 Task: Look for space in Budapest XIX. kerület, Hungary from 7th July, 2023 to 15th July, 2023 for 6 adults in price range Rs.15000 to Rs.20000. Place can be entire place with 3 bedrooms having 3 beds and 3 bathrooms. Property type can be house, flat, guest house. Booking option can be shelf check-in. Required host language is English.
Action: Mouse moved to (384, 73)
Screenshot: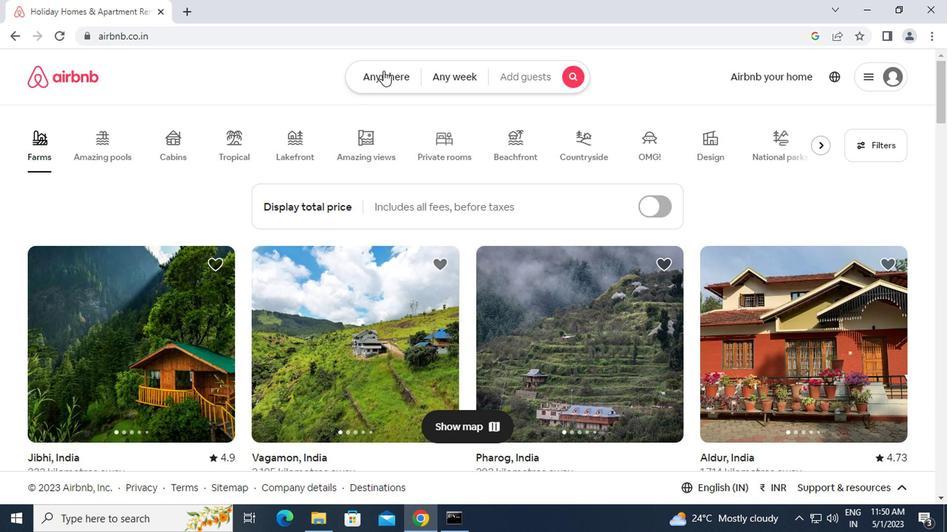 
Action: Mouse pressed left at (384, 73)
Screenshot: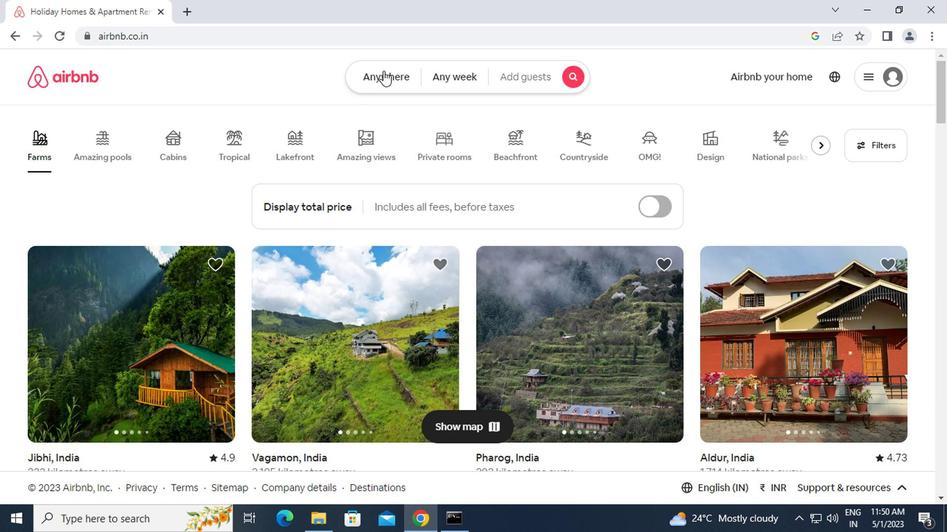 
Action: Mouse moved to (340, 124)
Screenshot: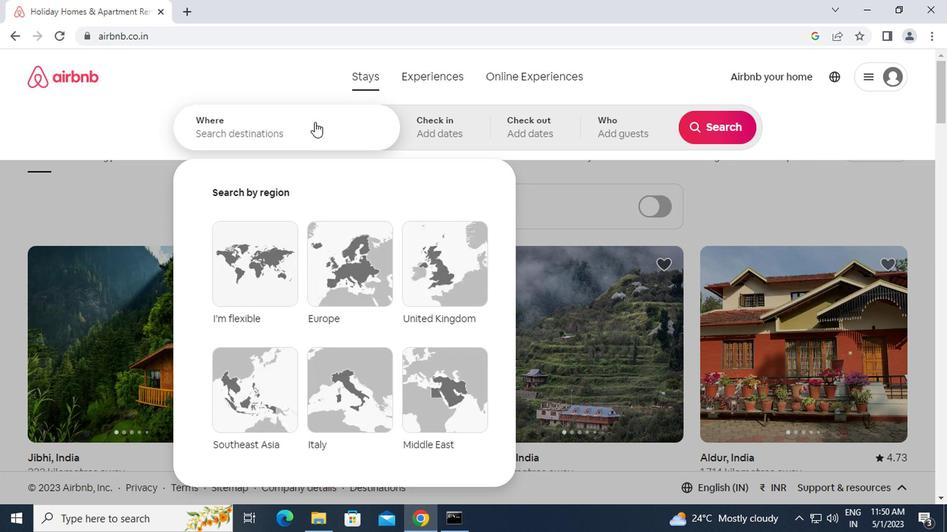 
Action: Mouse pressed left at (340, 124)
Screenshot: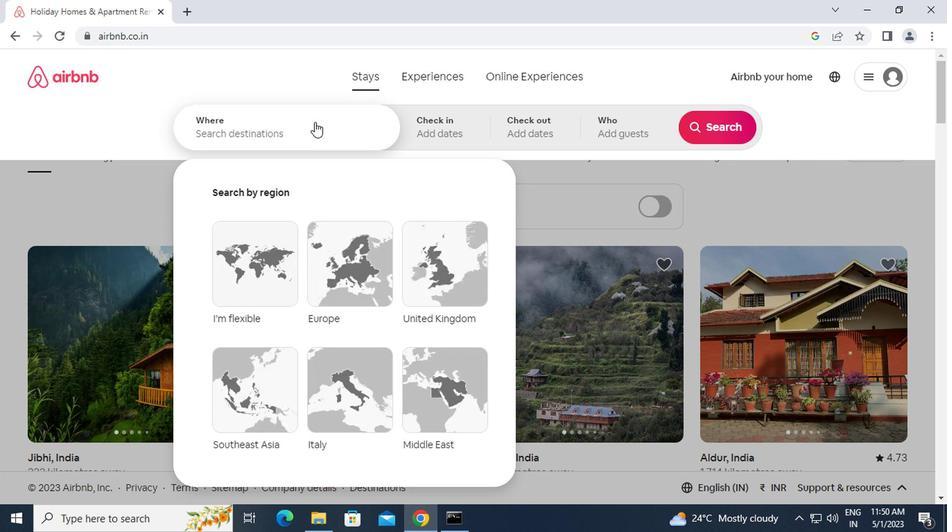 
Action: Key pressed <Key.caps_lock>b<Key.caps_lock>udapest<Key.space><Key.caps_lock>xix.<Key.space><Key.caps_lock>kerulet,<Key.space><Key.caps_lock>h<Key.caps_lock>ungary<Key.enter>
Screenshot: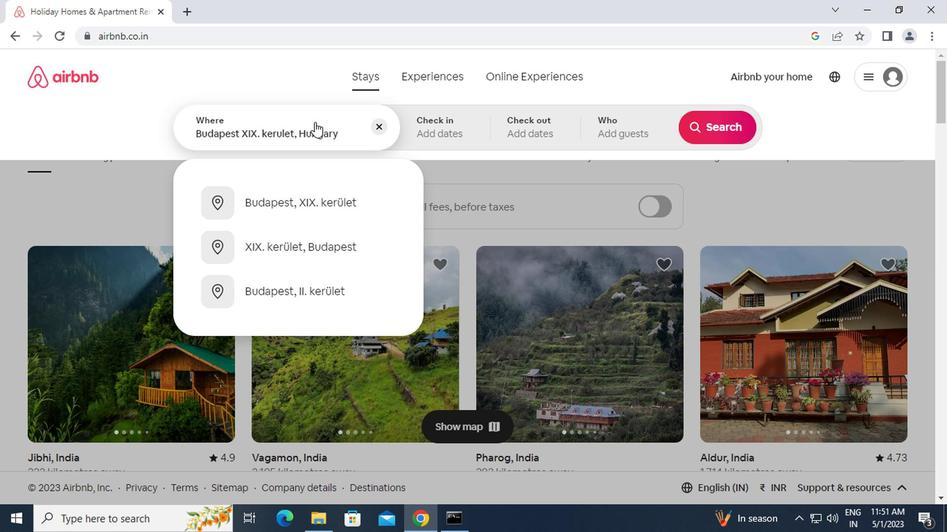 
Action: Mouse moved to (592, 243)
Screenshot: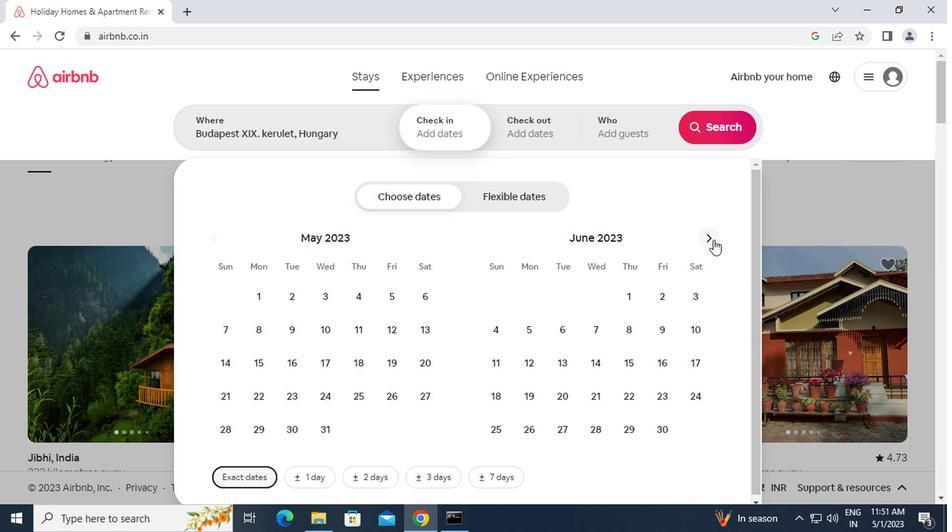 
Action: Mouse pressed left at (592, 243)
Screenshot: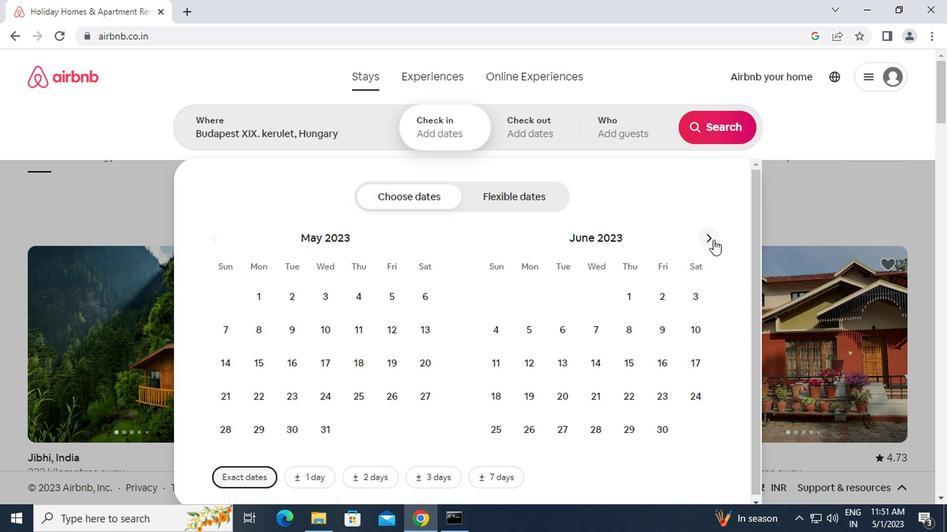 
Action: Mouse moved to (561, 327)
Screenshot: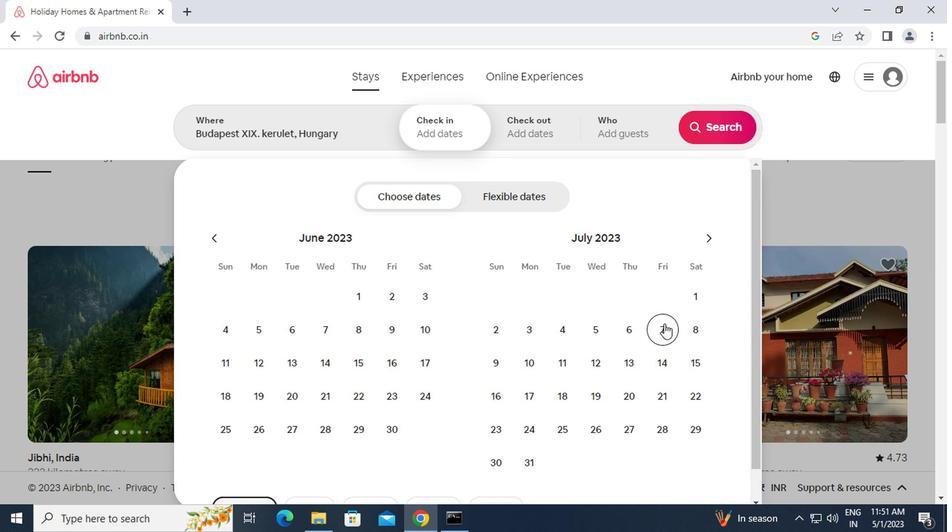 
Action: Mouse pressed left at (561, 327)
Screenshot: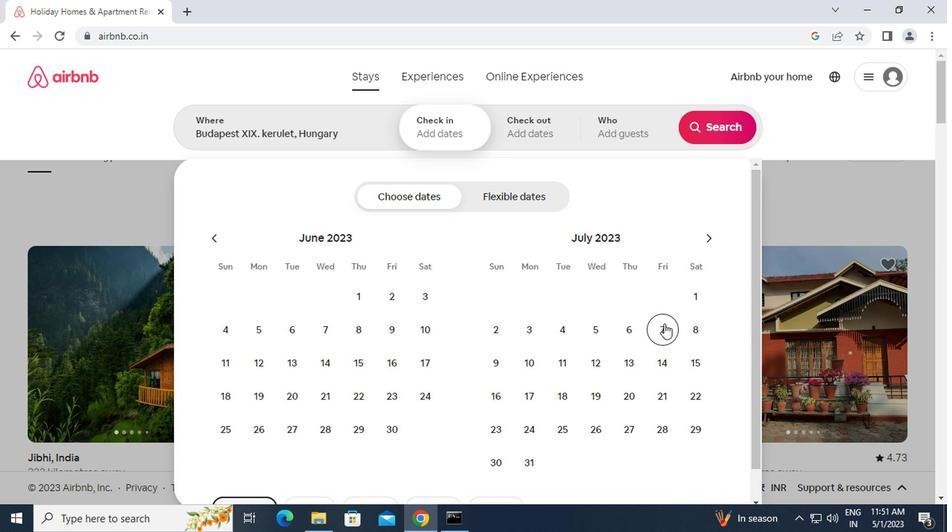 
Action: Mouse moved to (592, 364)
Screenshot: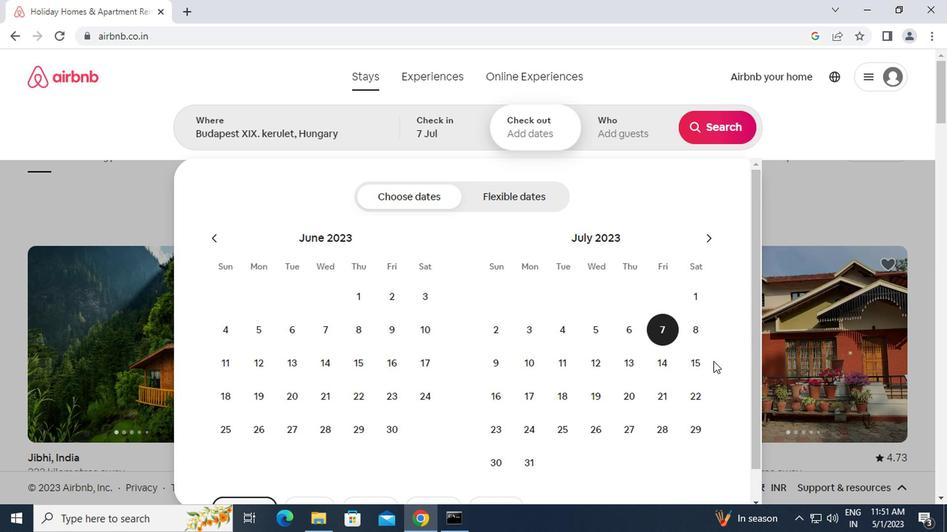 
Action: Mouse pressed left at (592, 364)
Screenshot: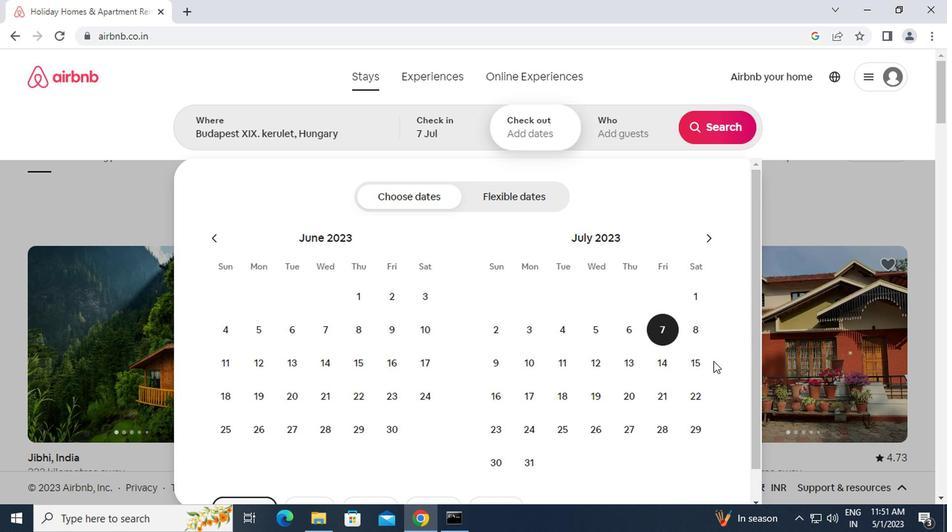 
Action: Mouse moved to (587, 366)
Screenshot: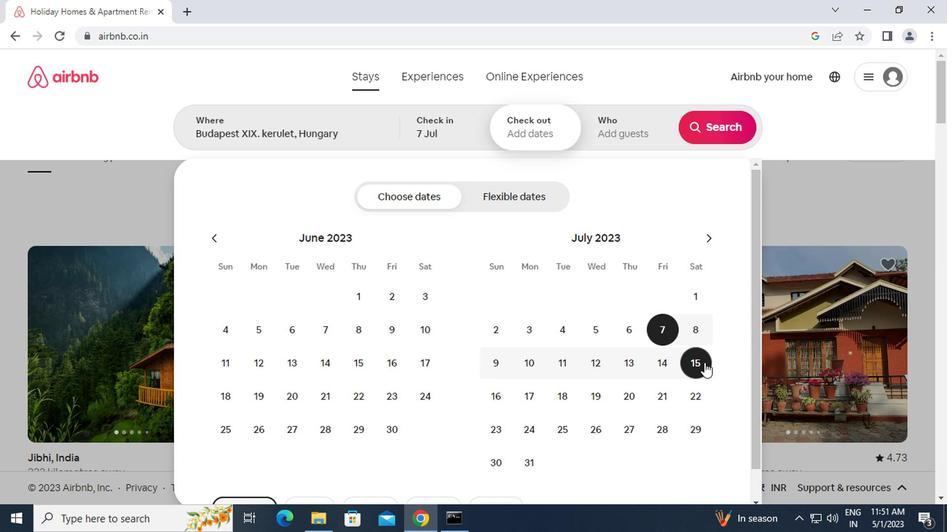 
Action: Mouse pressed left at (587, 366)
Screenshot: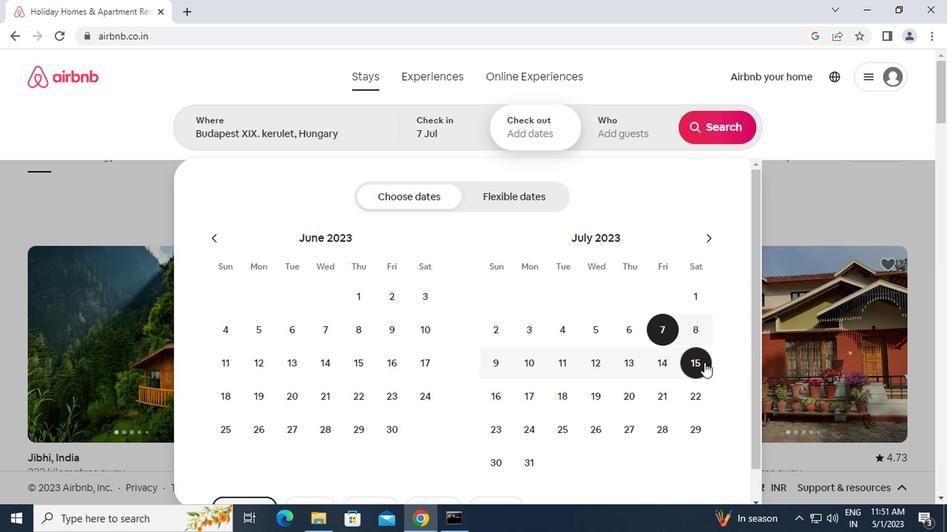 
Action: Mouse moved to (544, 129)
Screenshot: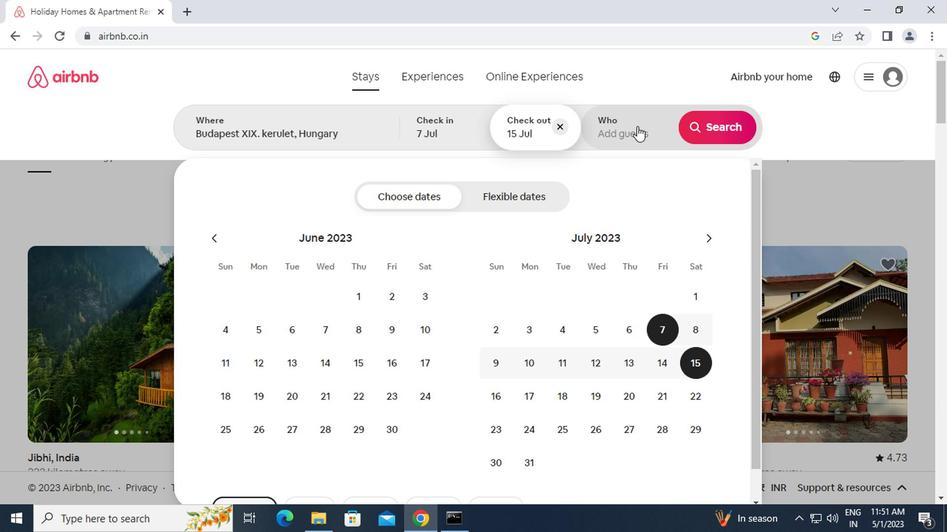 
Action: Mouse pressed left at (544, 129)
Screenshot: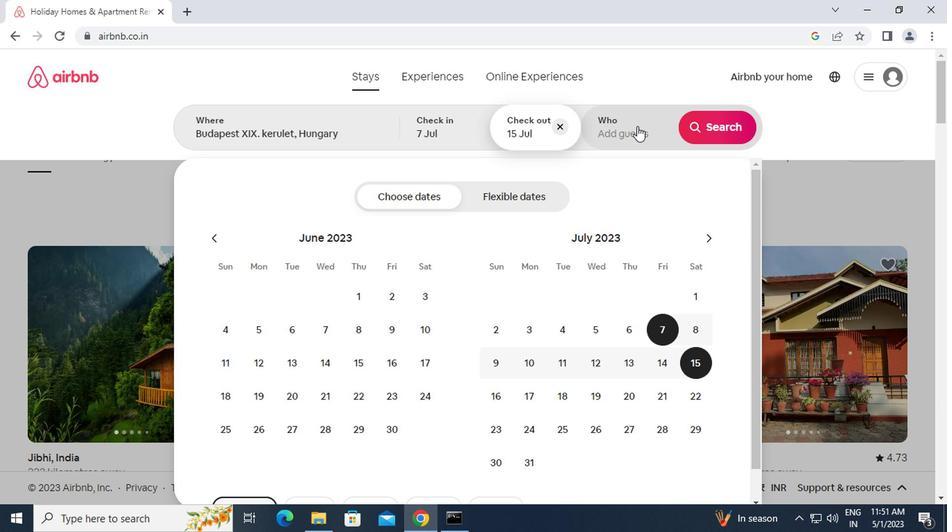 
Action: Mouse moved to (600, 203)
Screenshot: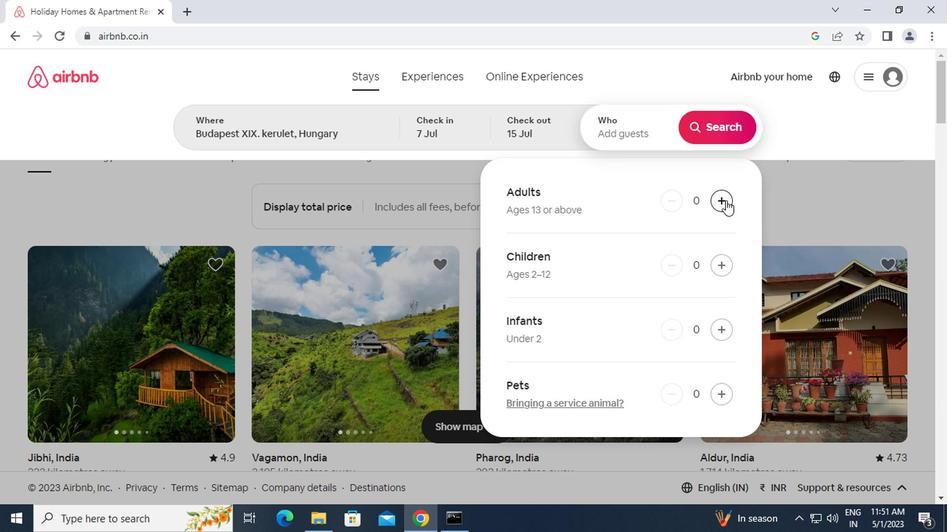 
Action: Mouse pressed left at (600, 203)
Screenshot: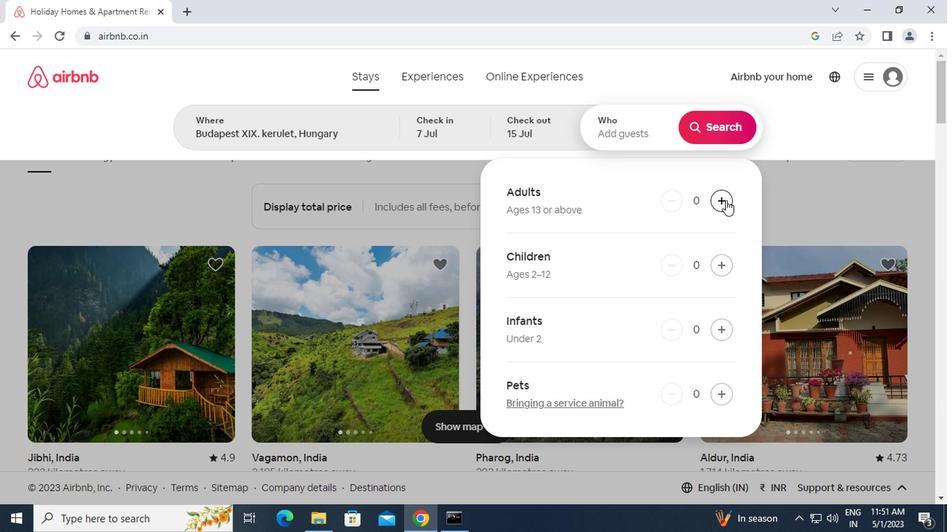 
Action: Mouse pressed left at (600, 203)
Screenshot: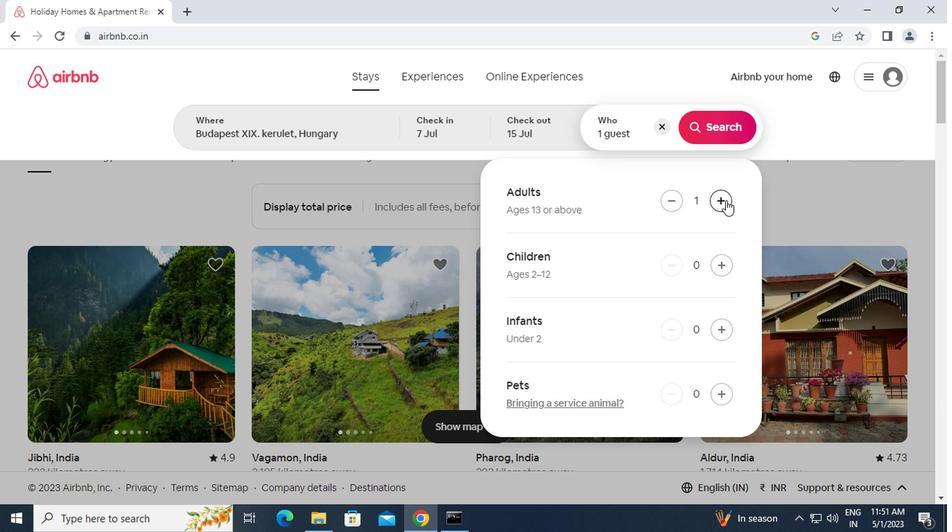 
Action: Mouse pressed left at (600, 203)
Screenshot: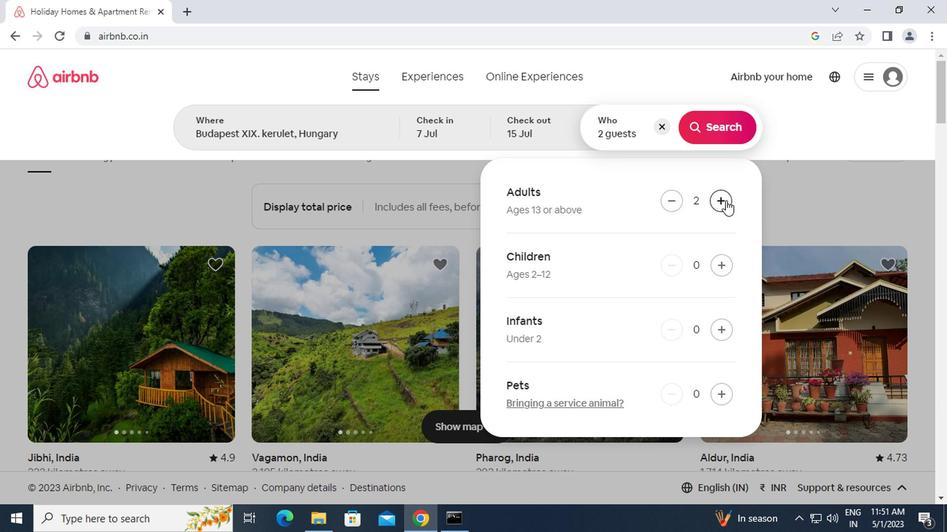 
Action: Mouse pressed left at (600, 203)
Screenshot: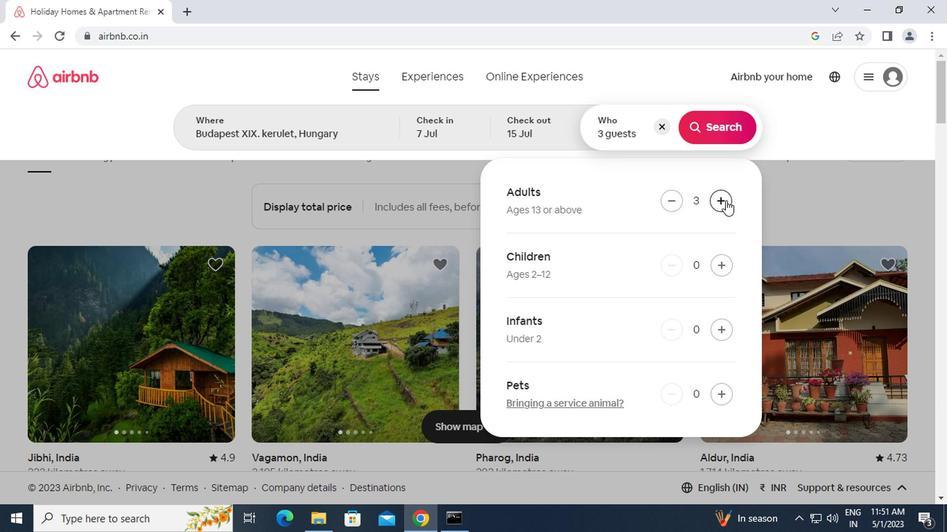 
Action: Mouse pressed left at (600, 203)
Screenshot: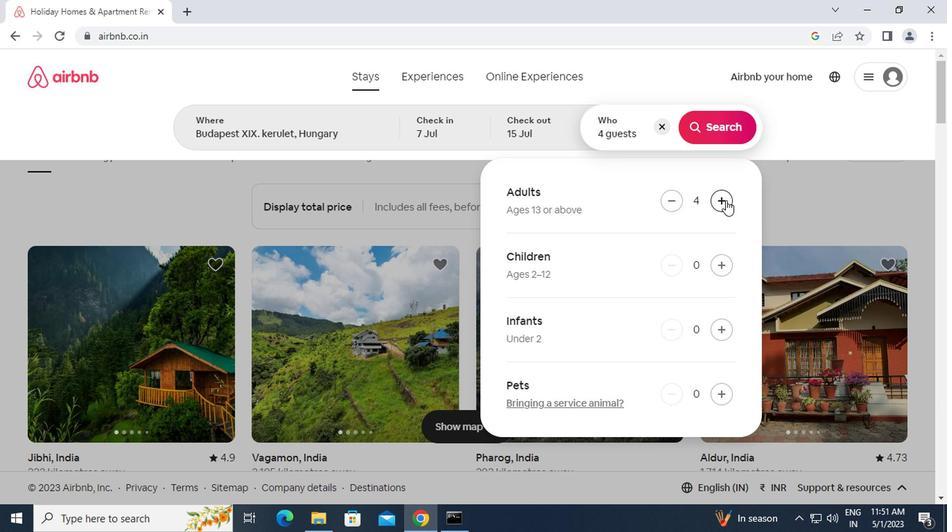 
Action: Mouse pressed left at (600, 203)
Screenshot: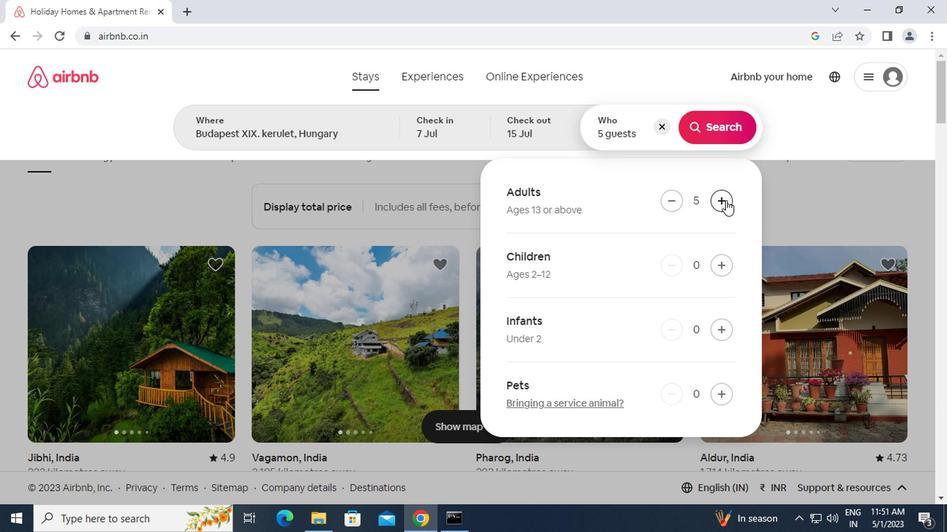 
Action: Mouse moved to (606, 133)
Screenshot: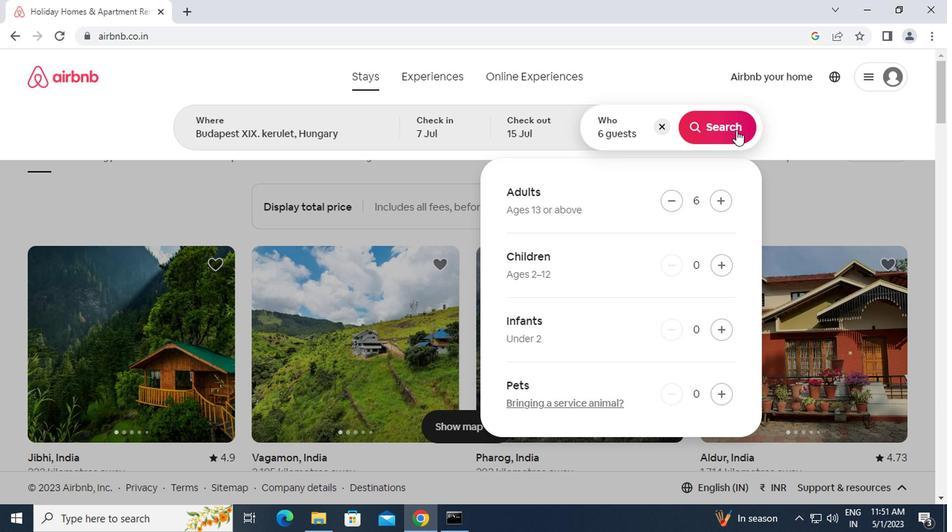 
Action: Mouse pressed left at (606, 133)
Screenshot: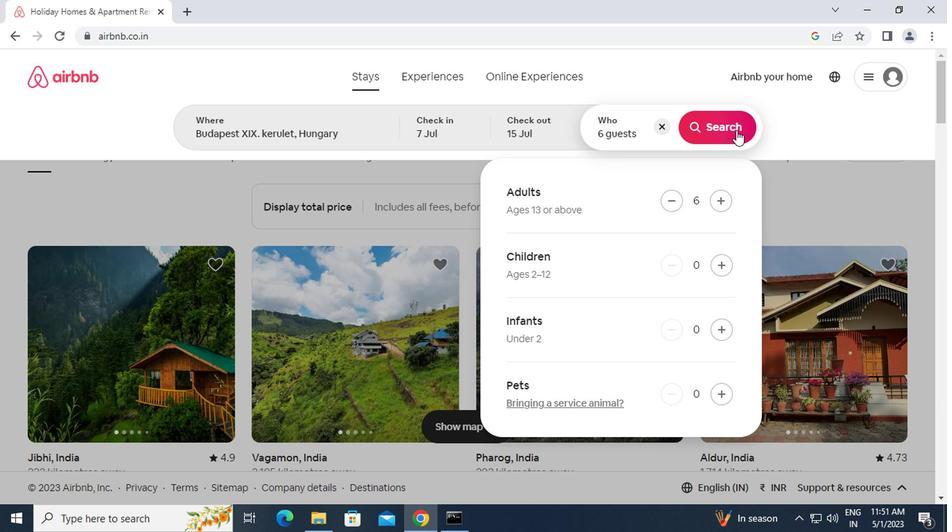 
Action: Mouse moved to (699, 133)
Screenshot: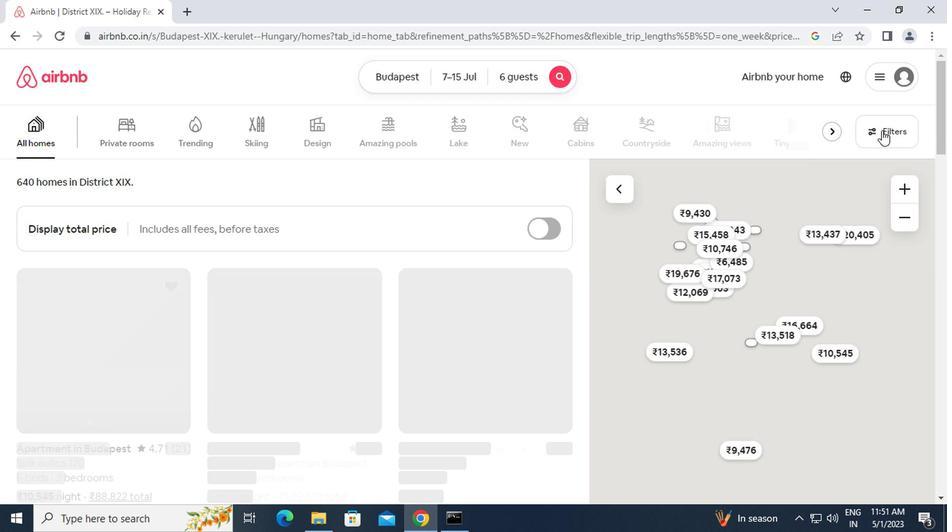 
Action: Mouse pressed left at (699, 133)
Screenshot: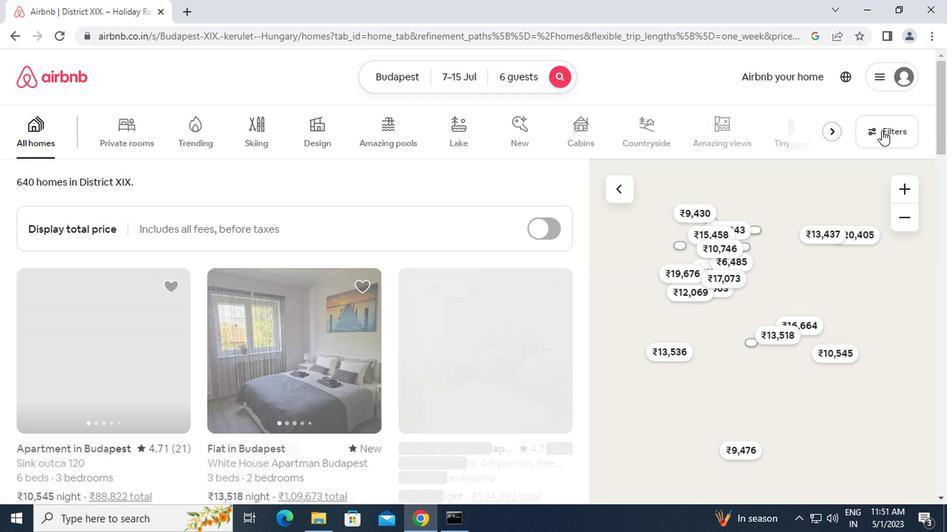 
Action: Mouse moved to (327, 310)
Screenshot: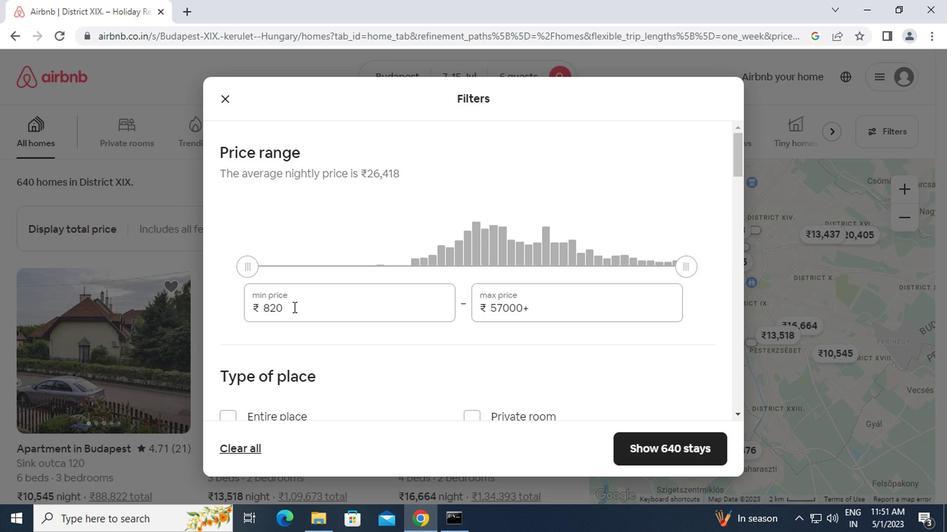 
Action: Mouse pressed left at (327, 310)
Screenshot: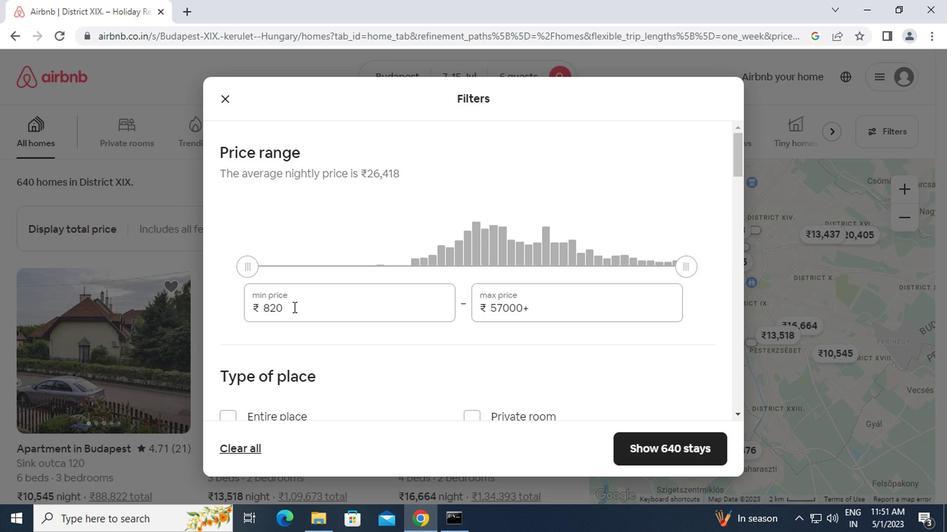 
Action: Mouse moved to (283, 320)
Screenshot: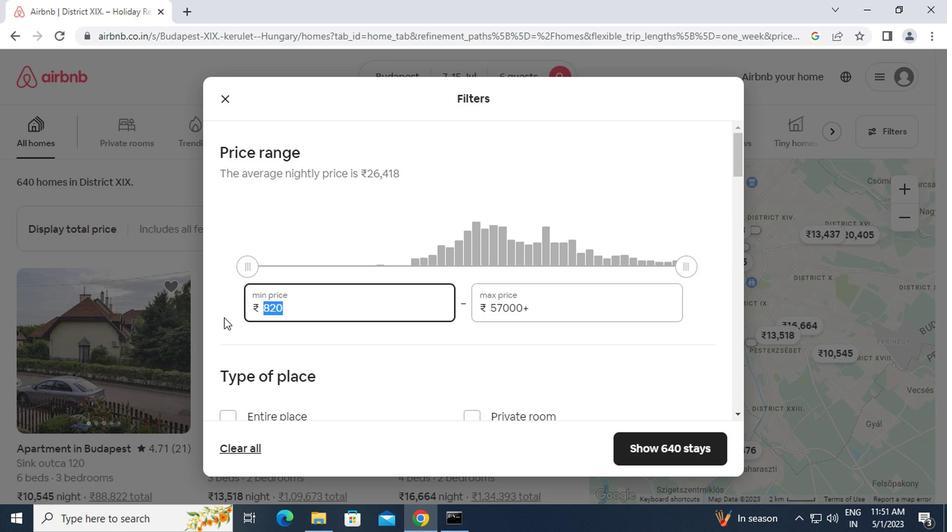 
Action: Key pressed 15000<Key.tab><Key.backspace><Key.backspace><Key.backspace><Key.backspace><Key.backspace><Key.backspace><Key.backspace><Key.backspace><Key.backspace><Key.backspace><Key.backspace><Key.backspace><Key.backspace><Key.backspace><Key.backspace><Key.backspace><Key.backspace><Key.backspace><Key.backspace><Key.backspace><Key.backspace><Key.backspace><Key.backspace><Key.backspace><Key.backspace><Key.backspace>20000
Screenshot: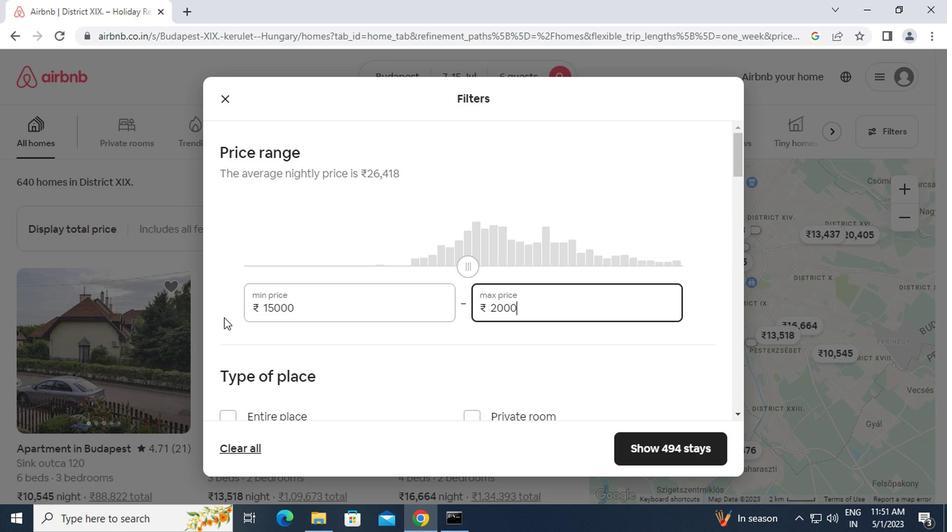
Action: Mouse moved to (286, 327)
Screenshot: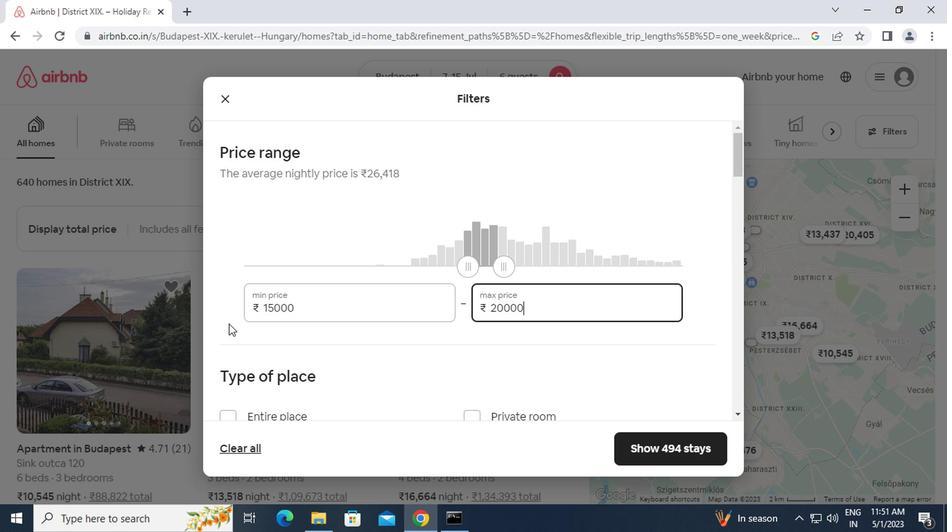 
Action: Mouse scrolled (286, 326) with delta (0, 0)
Screenshot: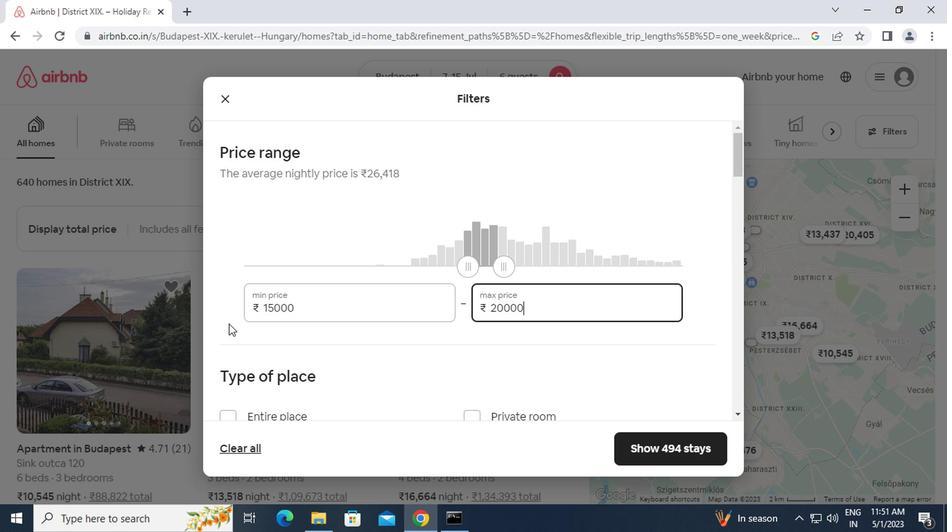 
Action: Mouse moved to (276, 337)
Screenshot: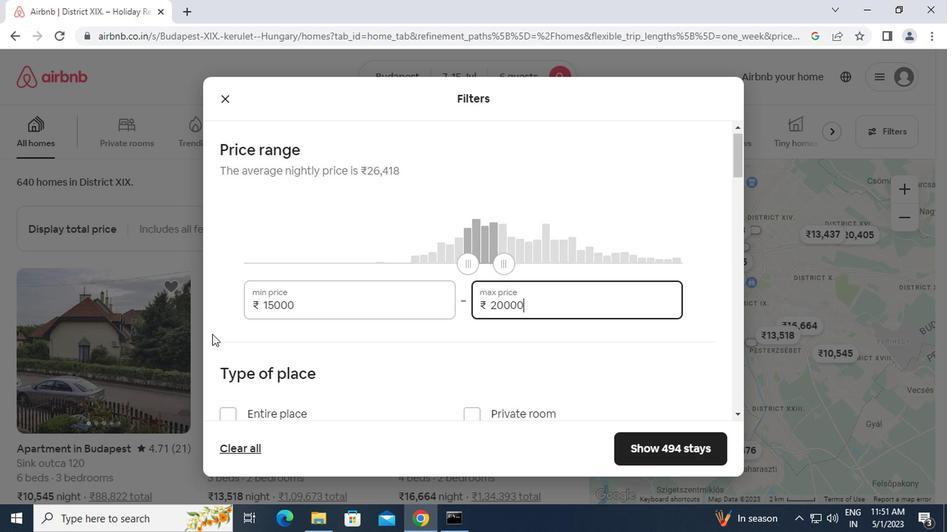
Action: Mouse scrolled (276, 336) with delta (0, 0)
Screenshot: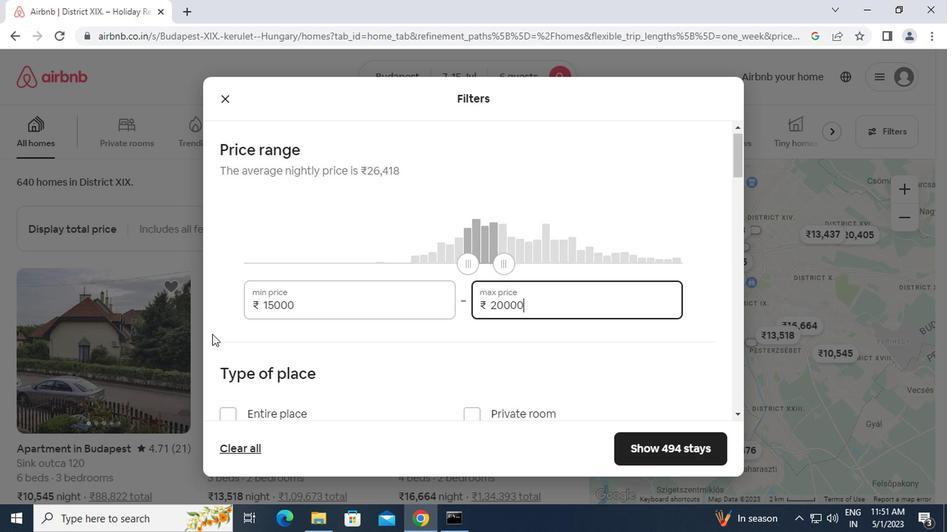 
Action: Mouse moved to (286, 281)
Screenshot: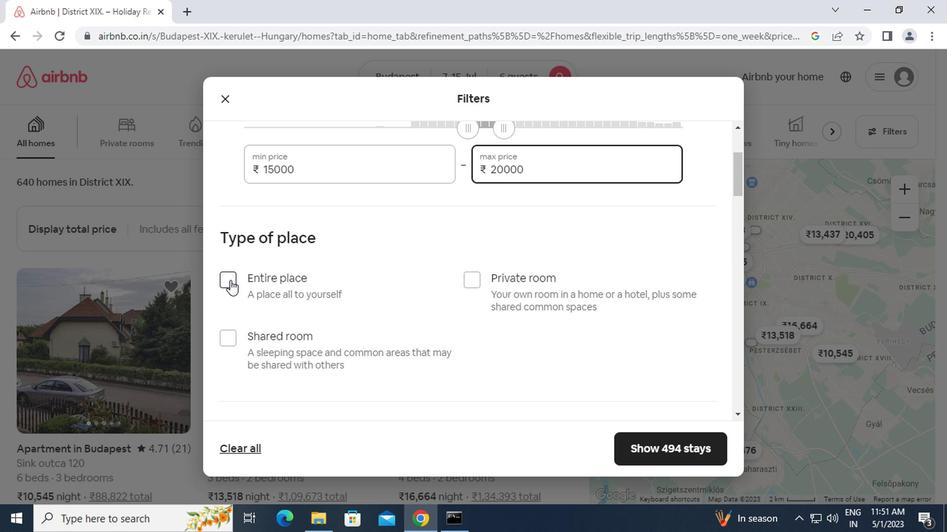 
Action: Mouse pressed left at (286, 281)
Screenshot: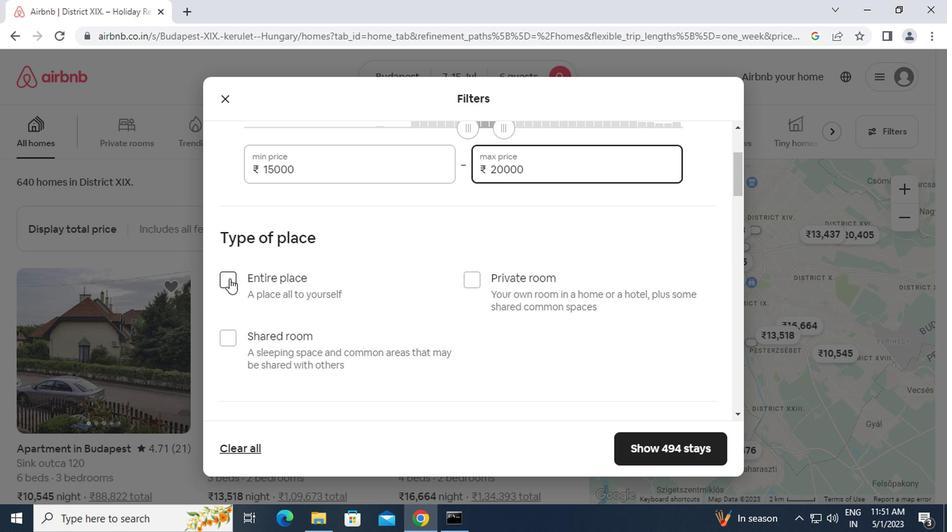 
Action: Mouse moved to (311, 287)
Screenshot: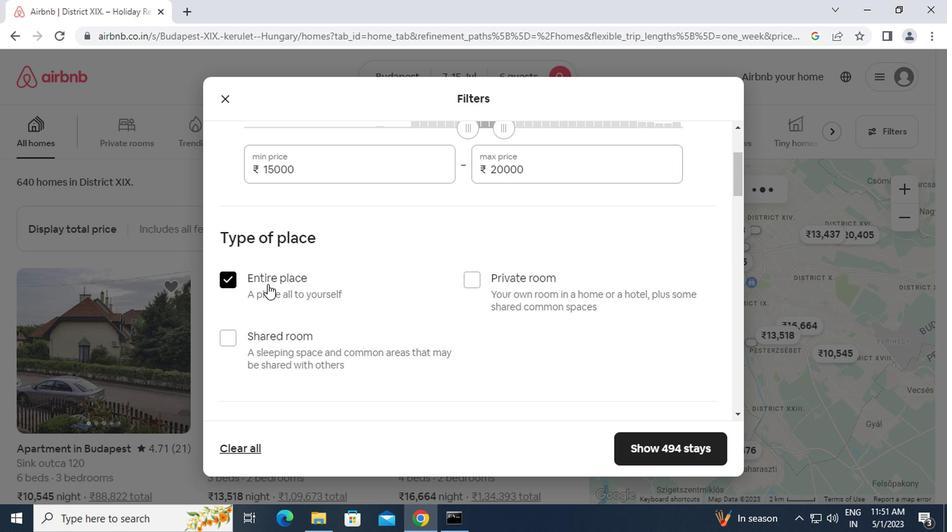 
Action: Mouse scrolled (311, 286) with delta (0, 0)
Screenshot: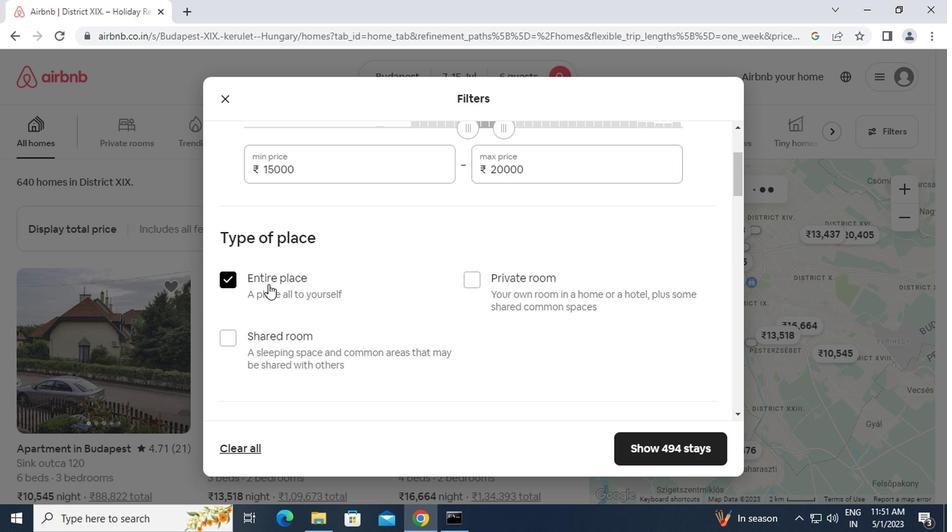 
Action: Mouse moved to (311, 288)
Screenshot: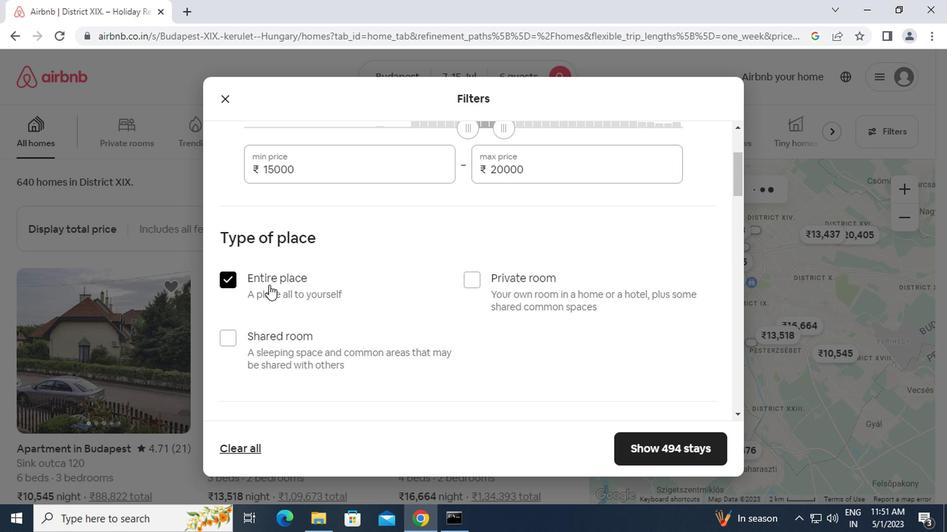 
Action: Mouse scrolled (311, 287) with delta (0, 0)
Screenshot: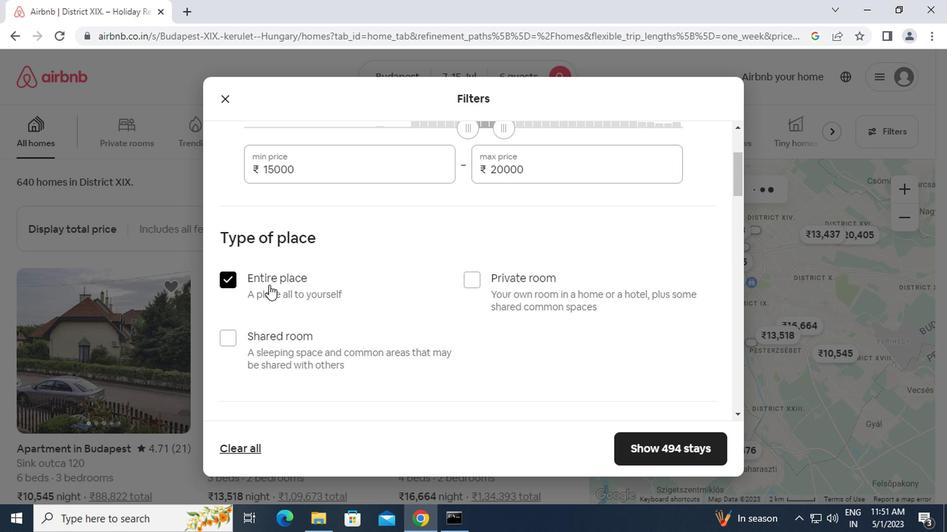 
Action: Mouse scrolled (311, 287) with delta (0, 0)
Screenshot: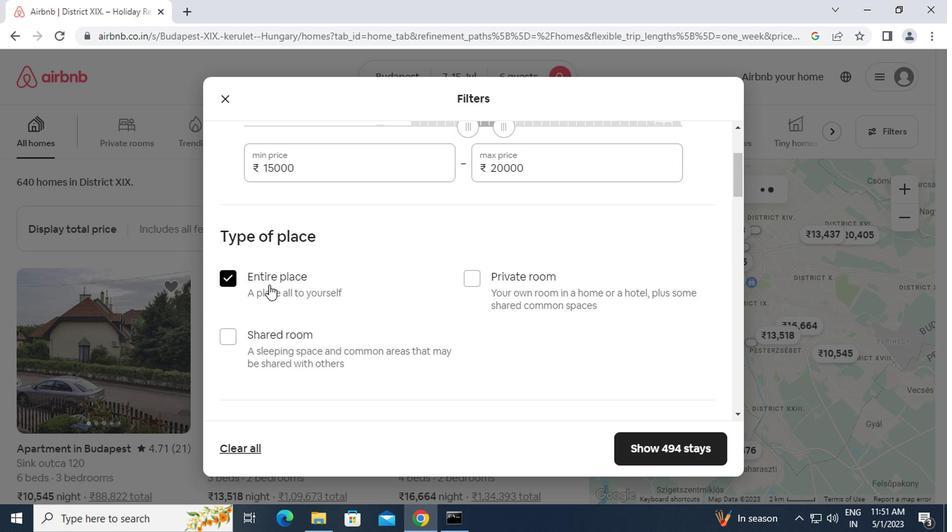
Action: Mouse scrolled (311, 287) with delta (0, 0)
Screenshot: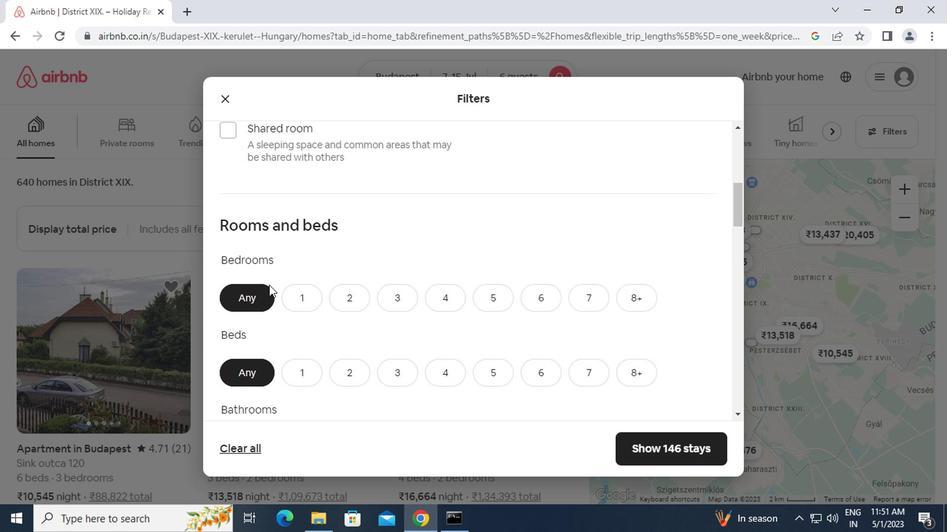 
Action: Mouse moved to (394, 229)
Screenshot: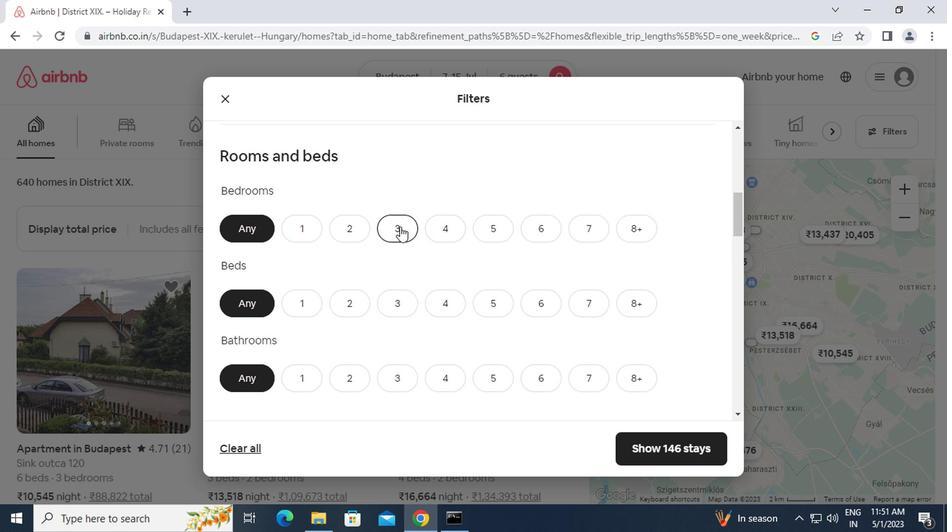 
Action: Mouse pressed left at (394, 229)
Screenshot: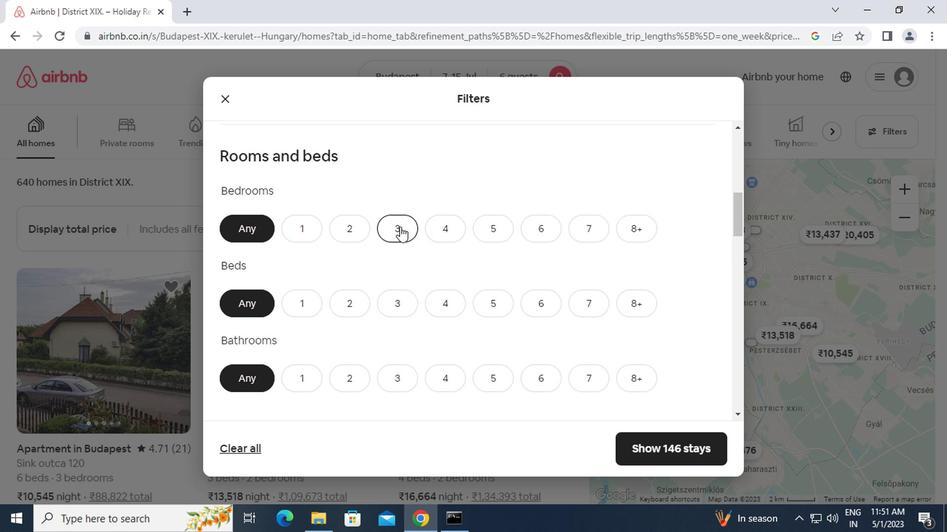 
Action: Mouse moved to (394, 302)
Screenshot: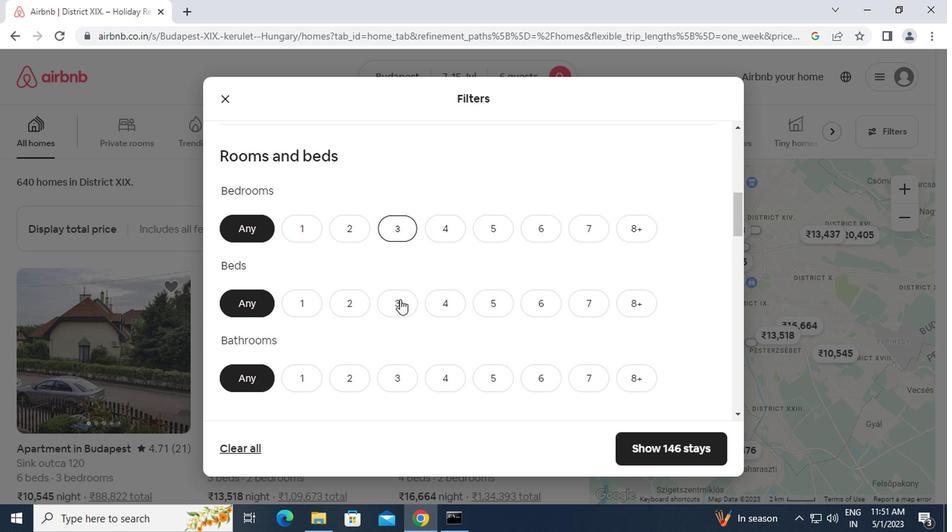 
Action: Mouse pressed left at (394, 302)
Screenshot: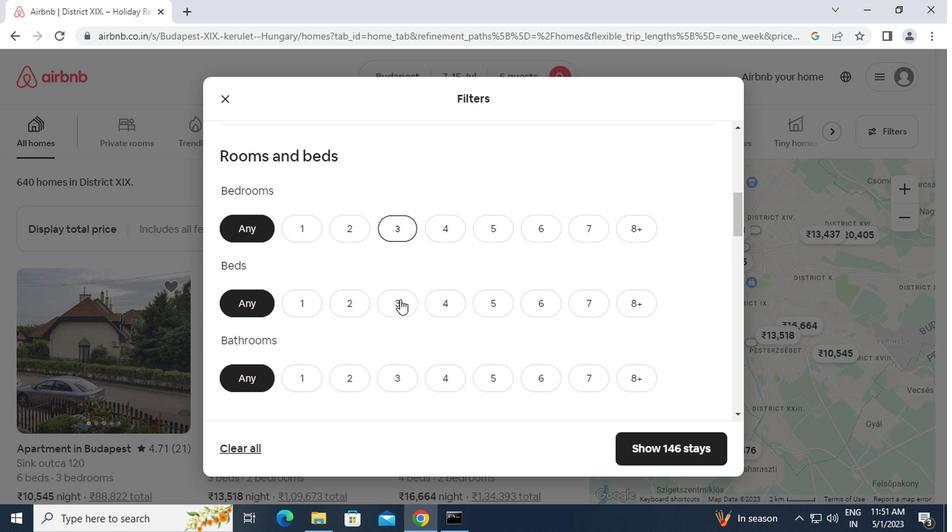 
Action: Mouse moved to (385, 374)
Screenshot: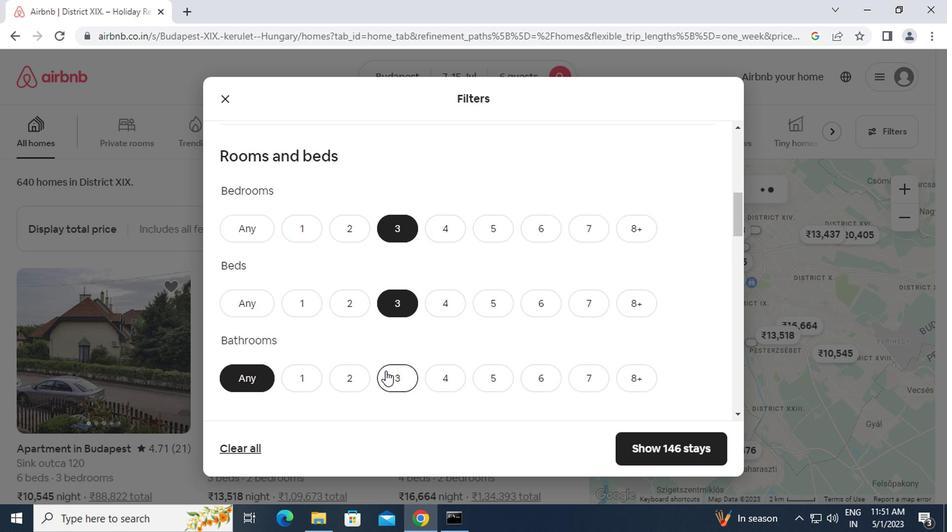 
Action: Mouse pressed left at (385, 374)
Screenshot: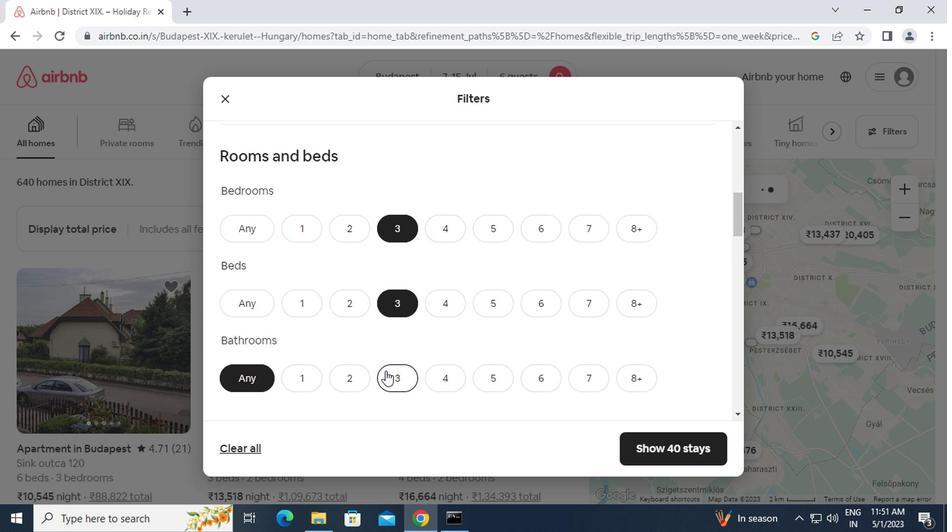 
Action: Mouse moved to (385, 377)
Screenshot: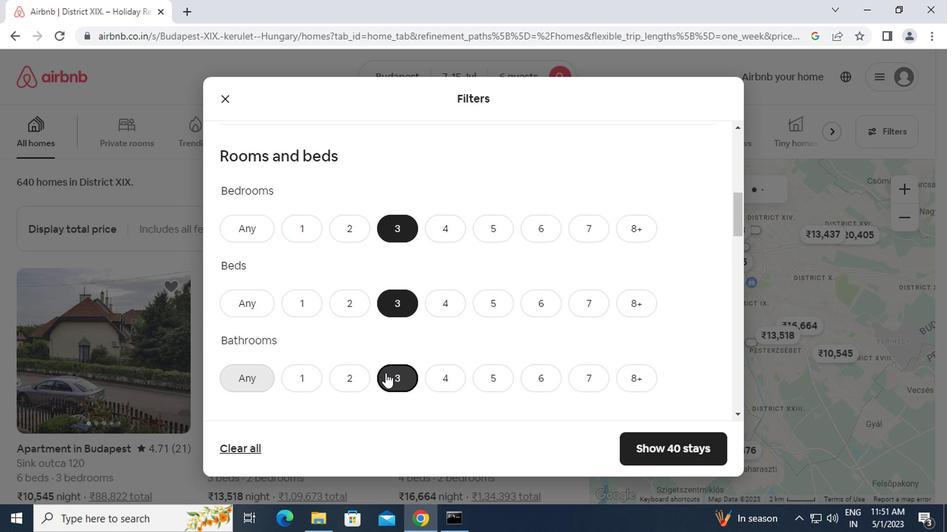 
Action: Mouse scrolled (385, 377) with delta (0, 0)
Screenshot: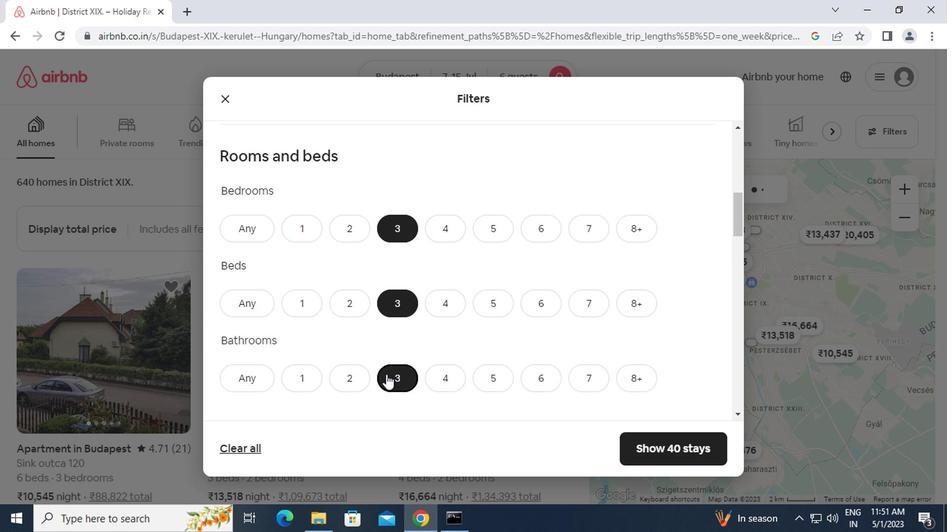 
Action: Mouse moved to (385, 377)
Screenshot: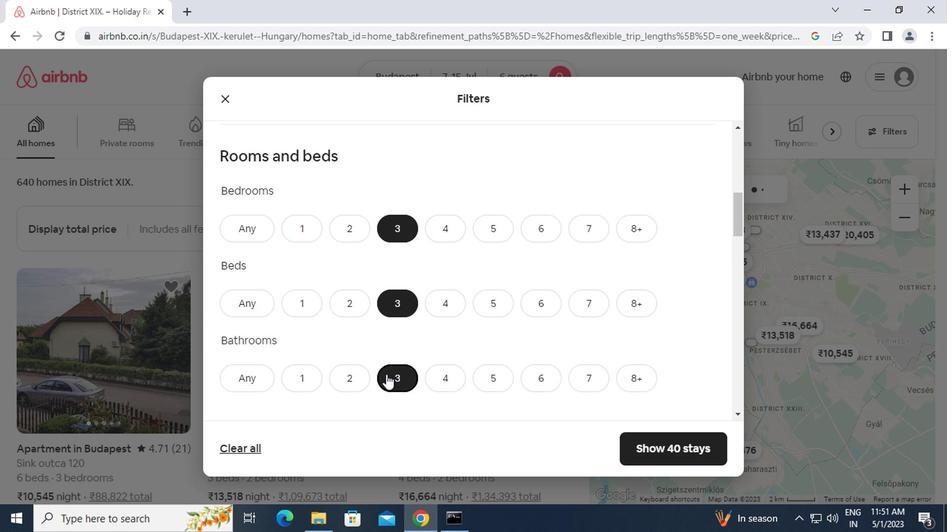 
Action: Mouse scrolled (385, 377) with delta (0, 0)
Screenshot: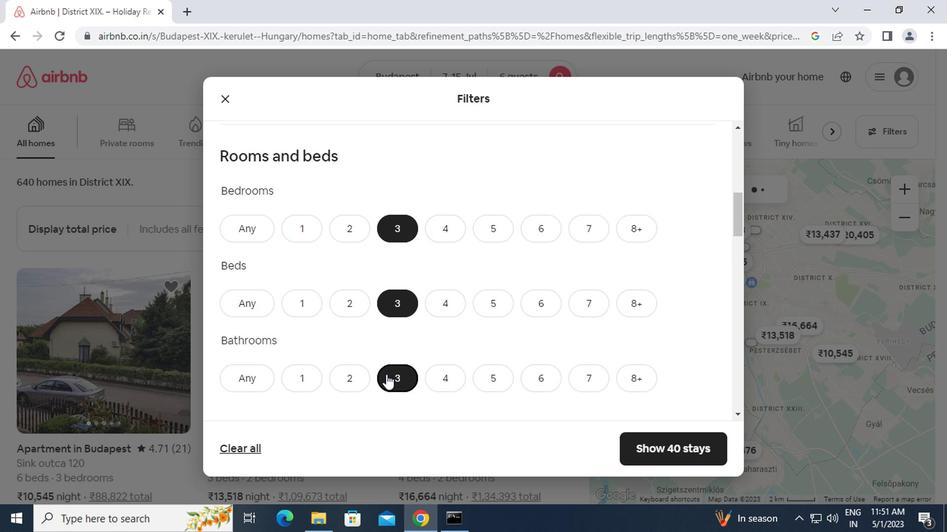 
Action: Mouse scrolled (385, 377) with delta (0, 0)
Screenshot: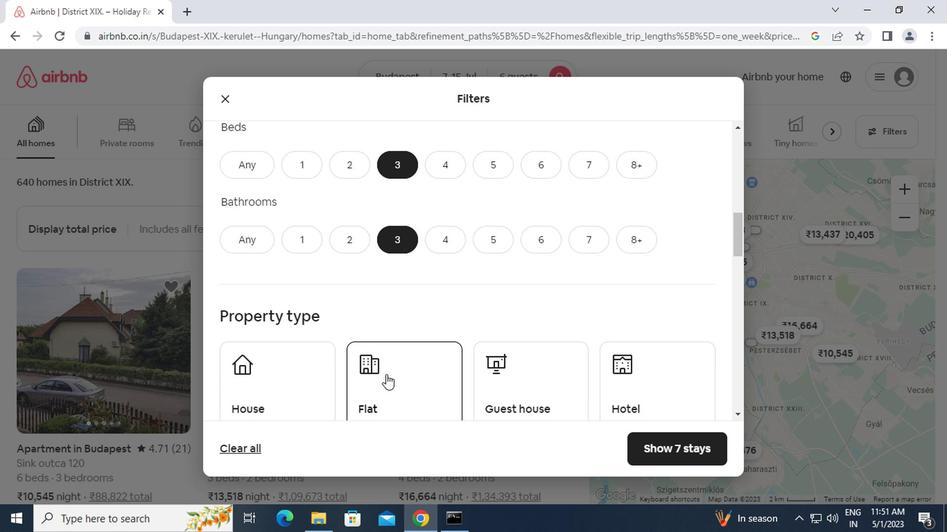 
Action: Mouse moved to (329, 337)
Screenshot: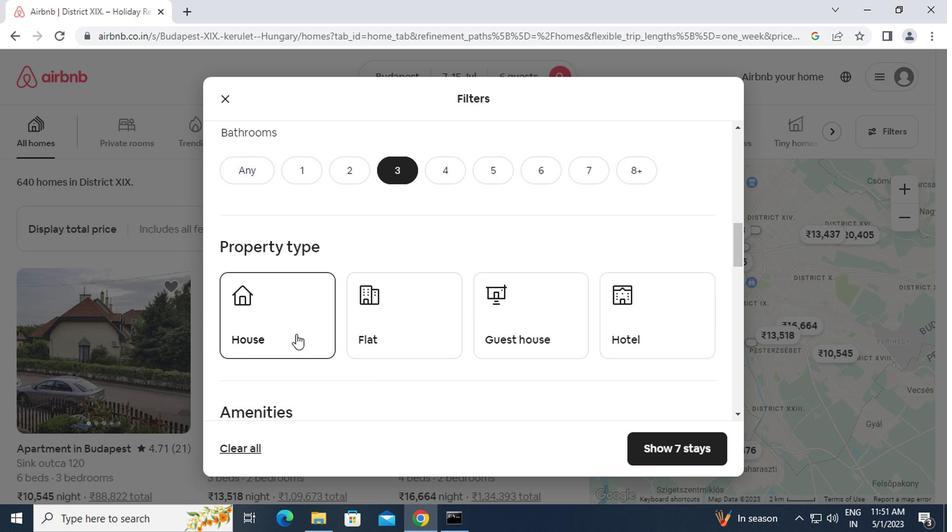 
Action: Mouse pressed left at (329, 337)
Screenshot: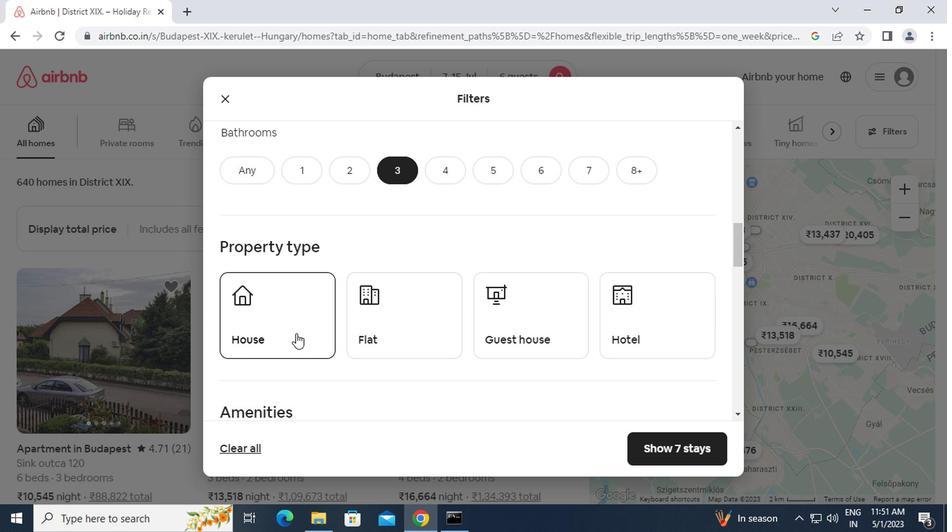 
Action: Mouse moved to (393, 334)
Screenshot: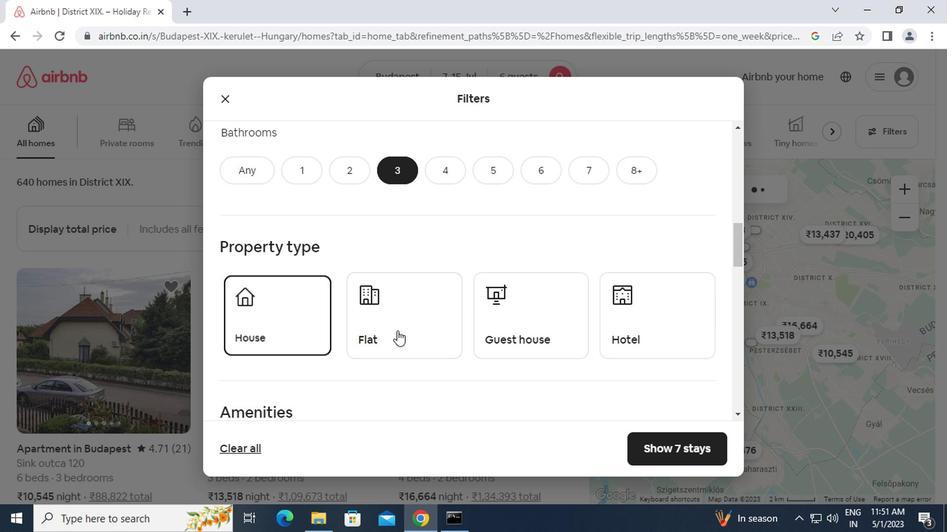 
Action: Mouse pressed left at (393, 334)
Screenshot: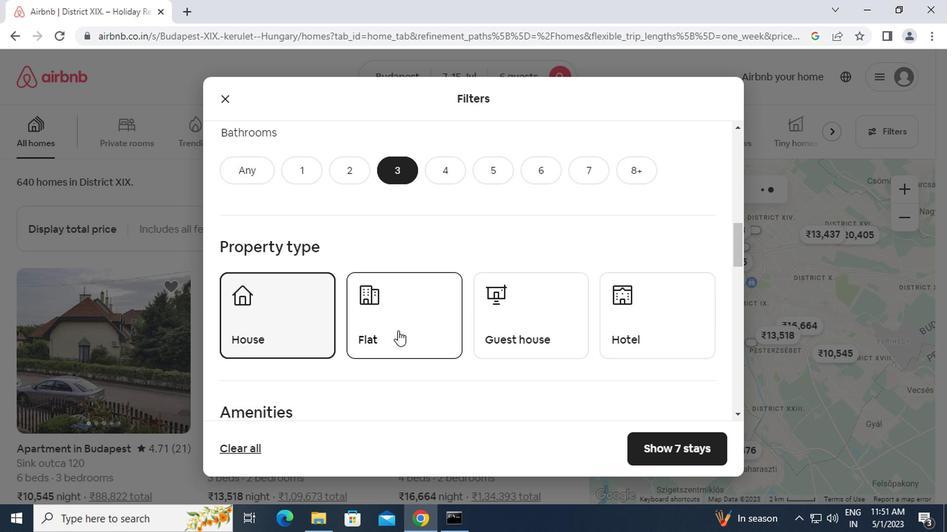 
Action: Mouse moved to (478, 339)
Screenshot: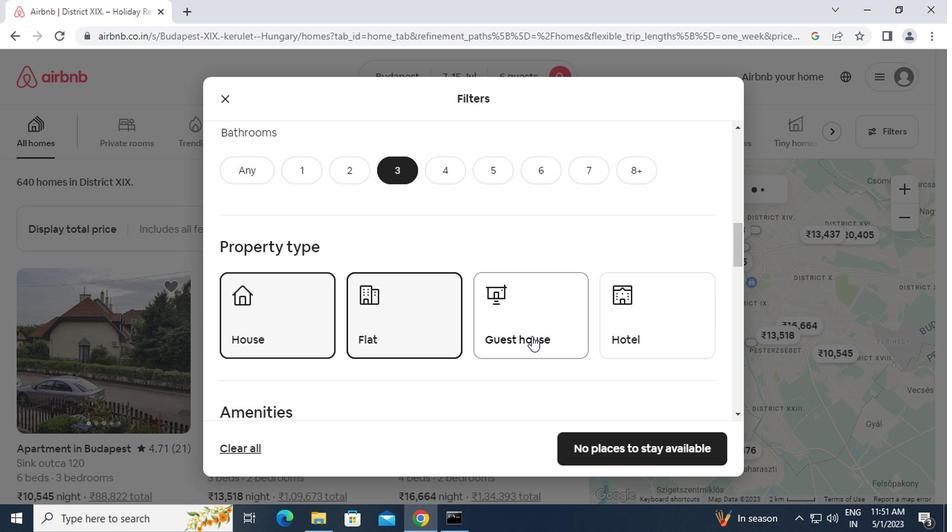 
Action: Mouse pressed left at (478, 339)
Screenshot: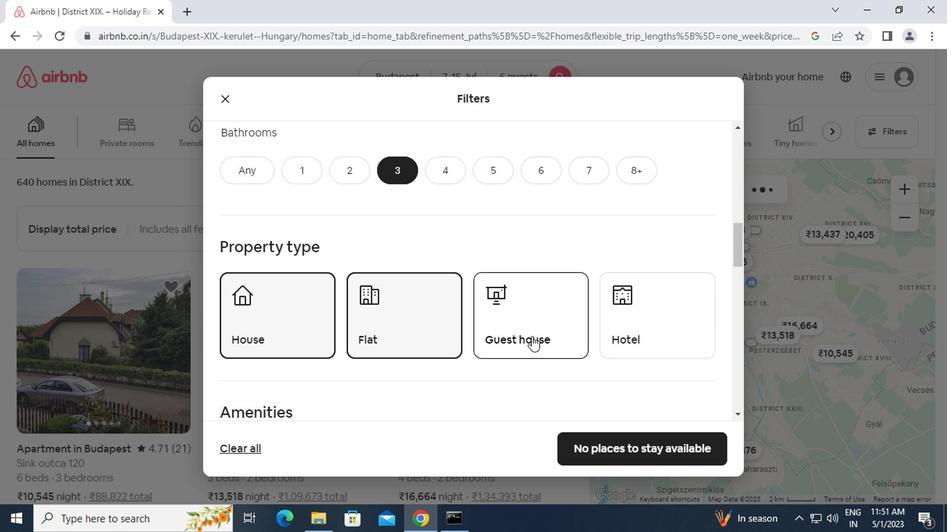 
Action: Mouse moved to (426, 358)
Screenshot: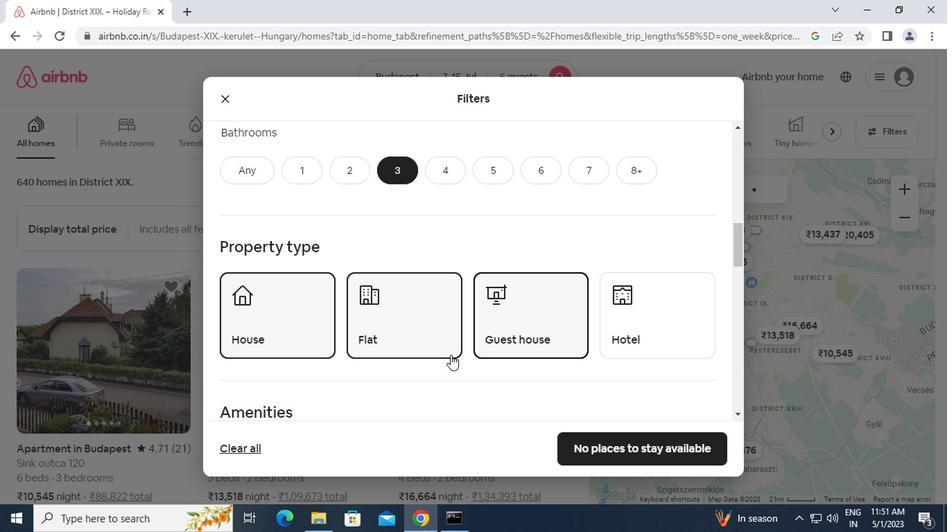 
Action: Mouse scrolled (426, 357) with delta (0, 0)
Screenshot: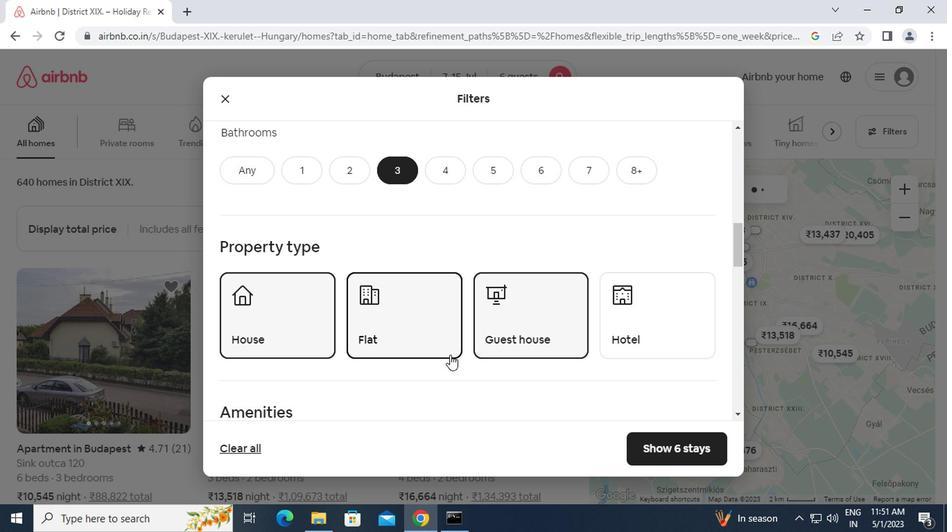 
Action: Mouse moved to (426, 358)
Screenshot: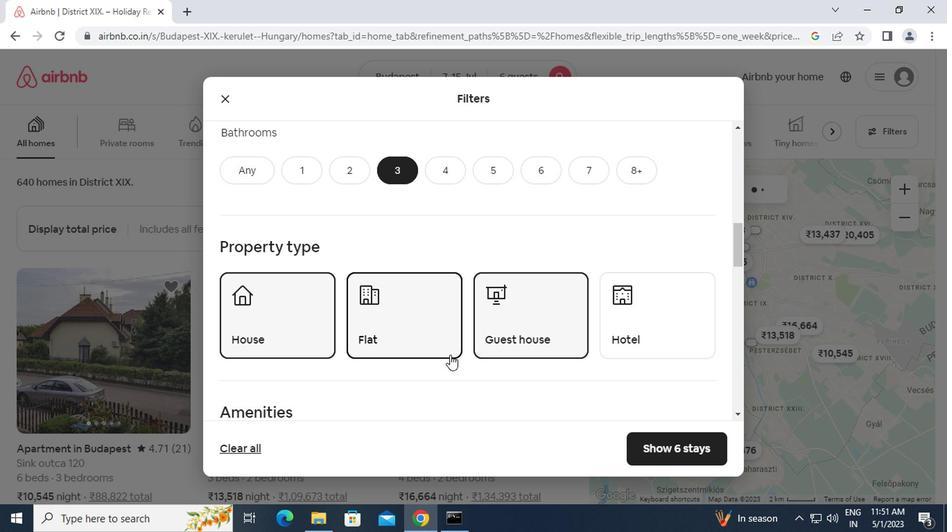 
Action: Mouse scrolled (426, 357) with delta (0, 0)
Screenshot: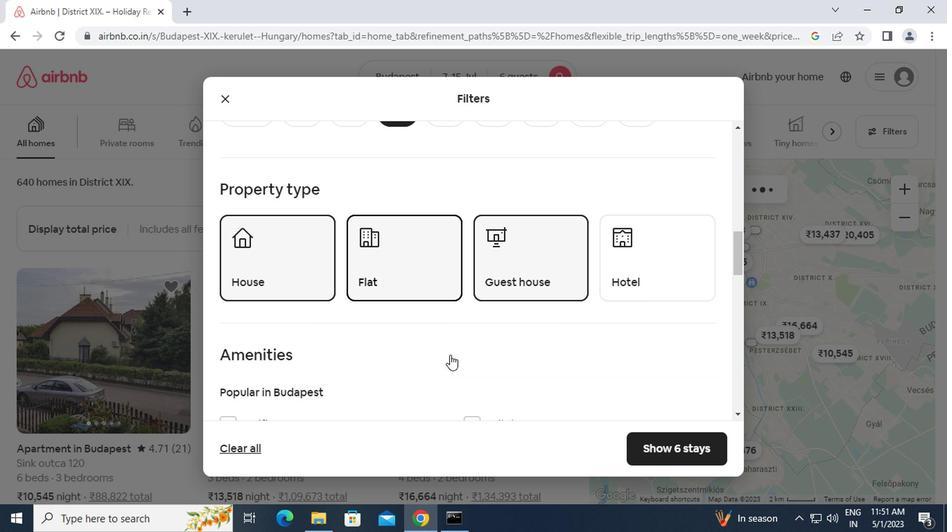 
Action: Mouse scrolled (426, 357) with delta (0, 0)
Screenshot: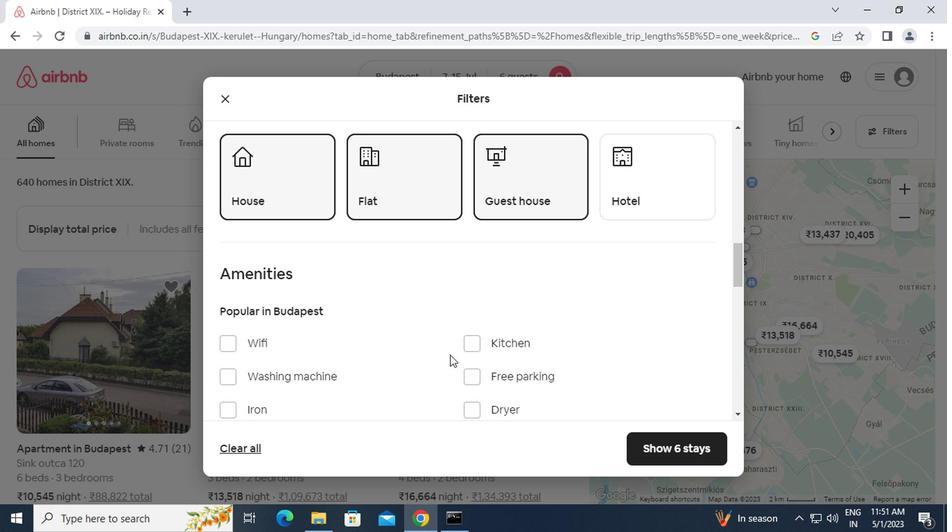 
Action: Mouse moved to (406, 345)
Screenshot: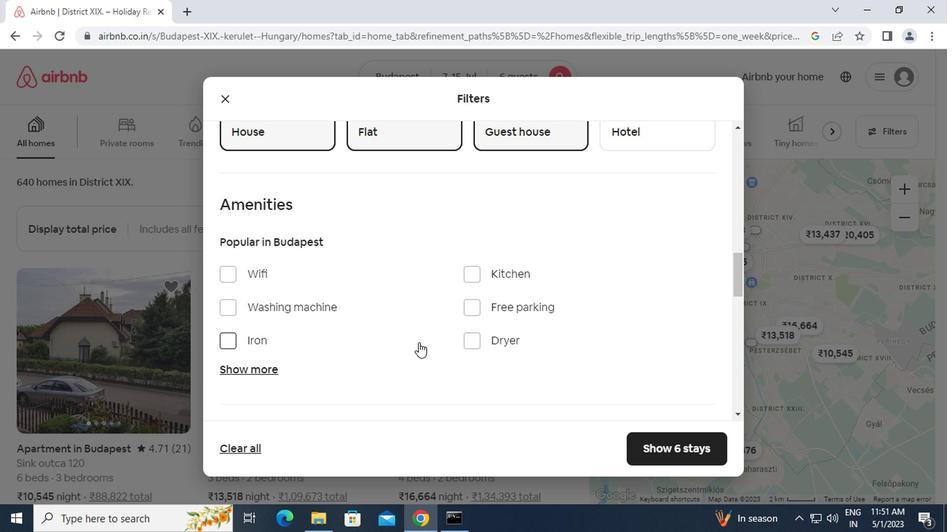 
Action: Mouse scrolled (406, 344) with delta (0, 0)
Screenshot: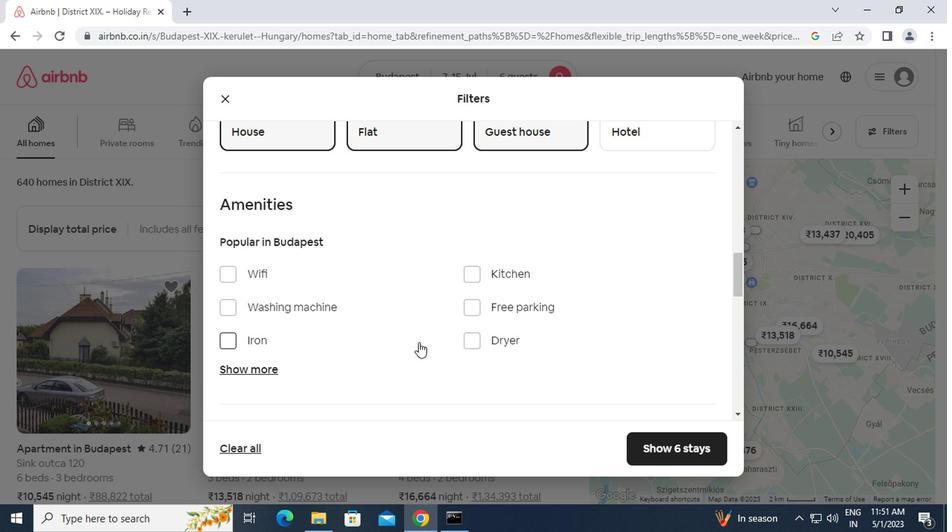 
Action: Mouse scrolled (406, 344) with delta (0, 0)
Screenshot: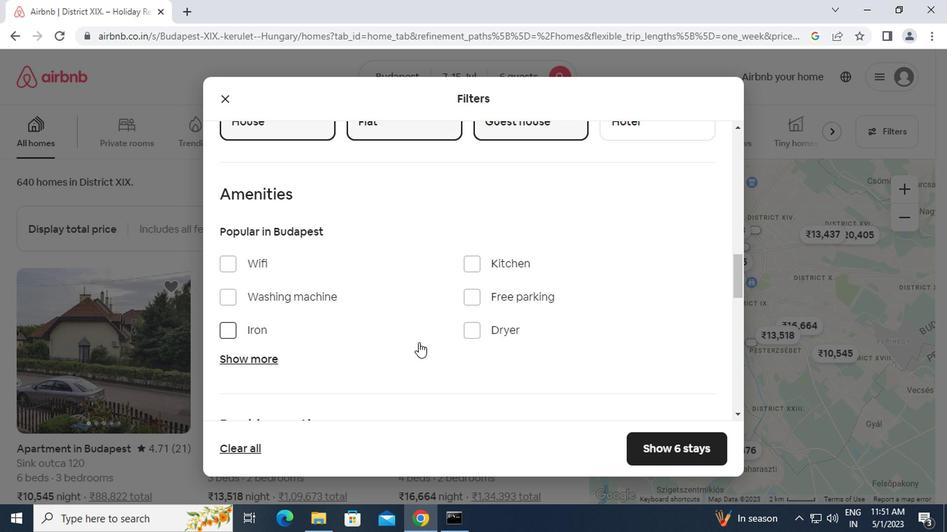 
Action: Mouse scrolled (406, 344) with delta (0, 0)
Screenshot: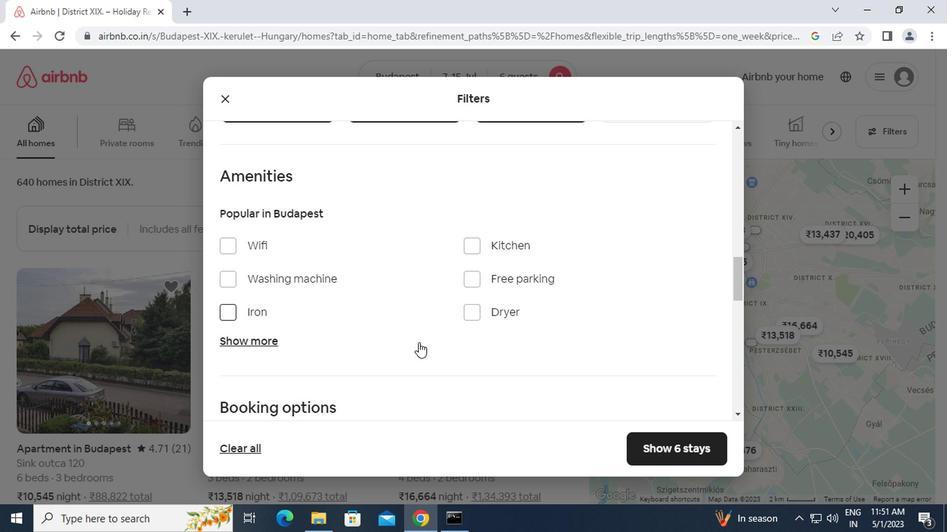 
Action: Mouse moved to (564, 321)
Screenshot: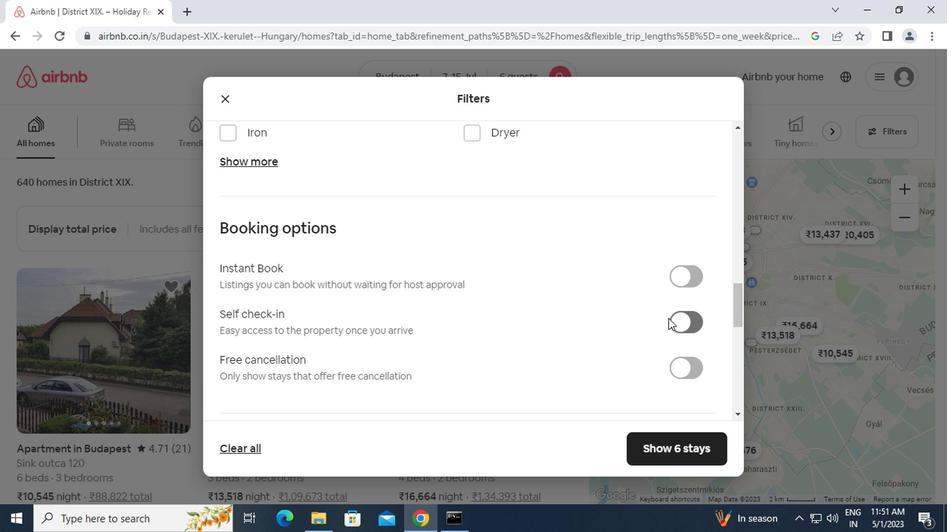 
Action: Mouse pressed left at (564, 321)
Screenshot: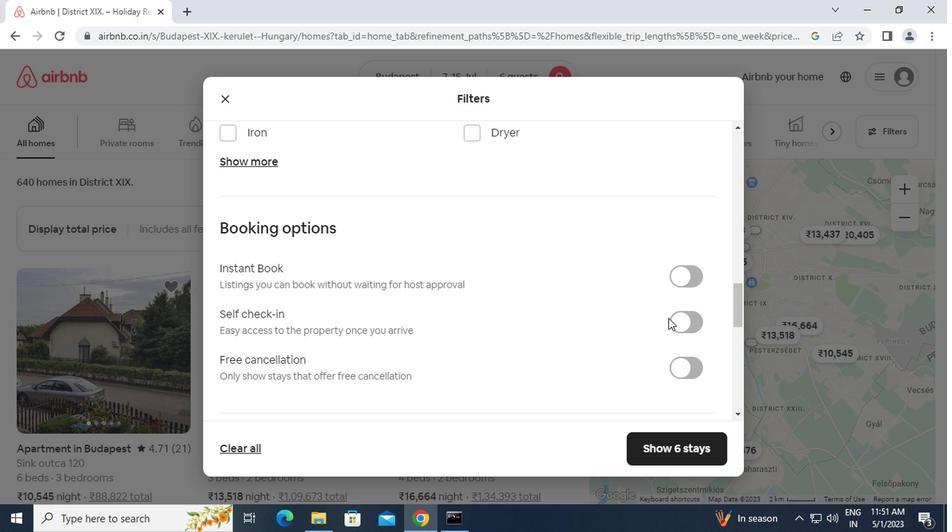 
Action: Mouse moved to (567, 327)
Screenshot: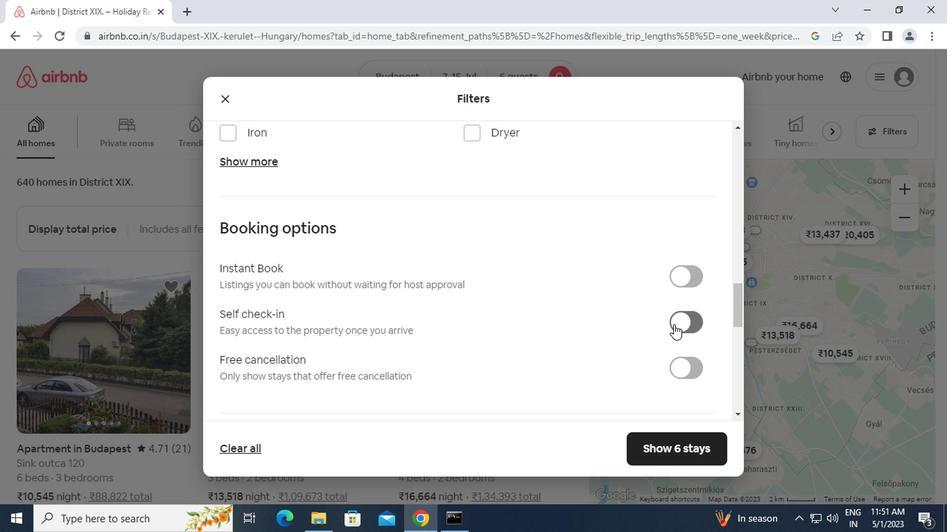 
Action: Mouse pressed left at (567, 327)
Screenshot: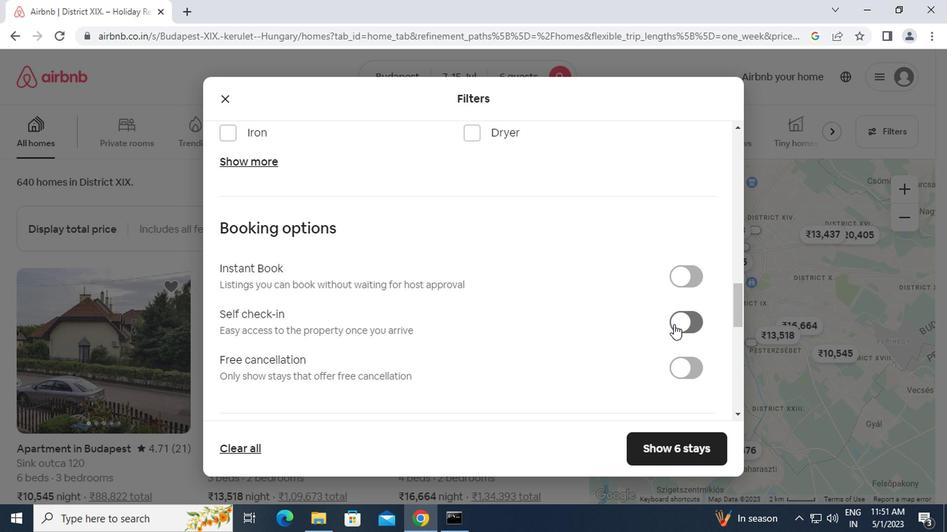 
Action: Mouse moved to (500, 329)
Screenshot: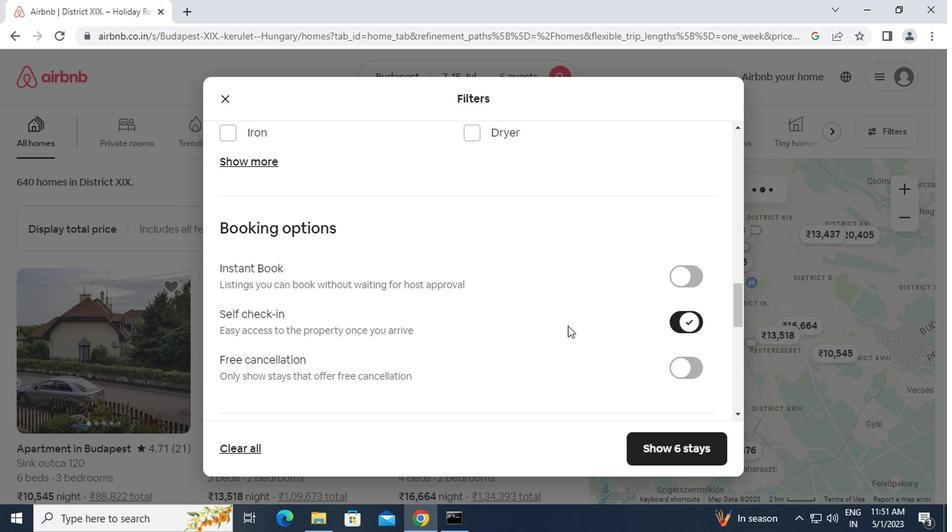 
Action: Mouse scrolled (500, 328) with delta (0, 0)
Screenshot: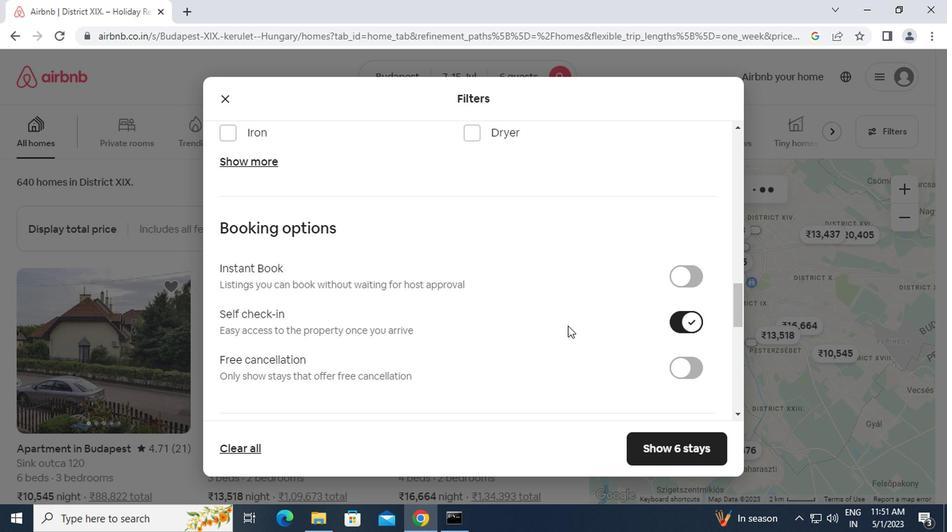 
Action: Mouse scrolled (500, 328) with delta (0, 0)
Screenshot: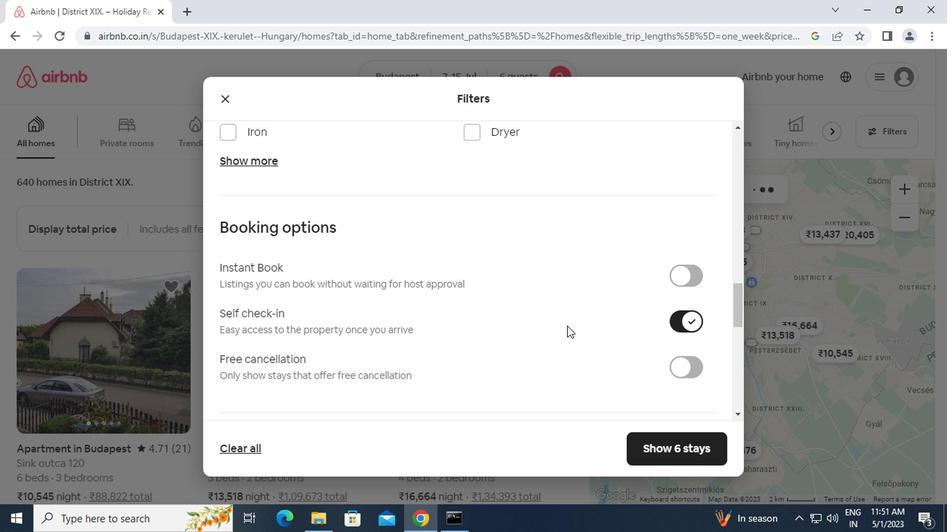 
Action: Mouse moved to (500, 329)
Screenshot: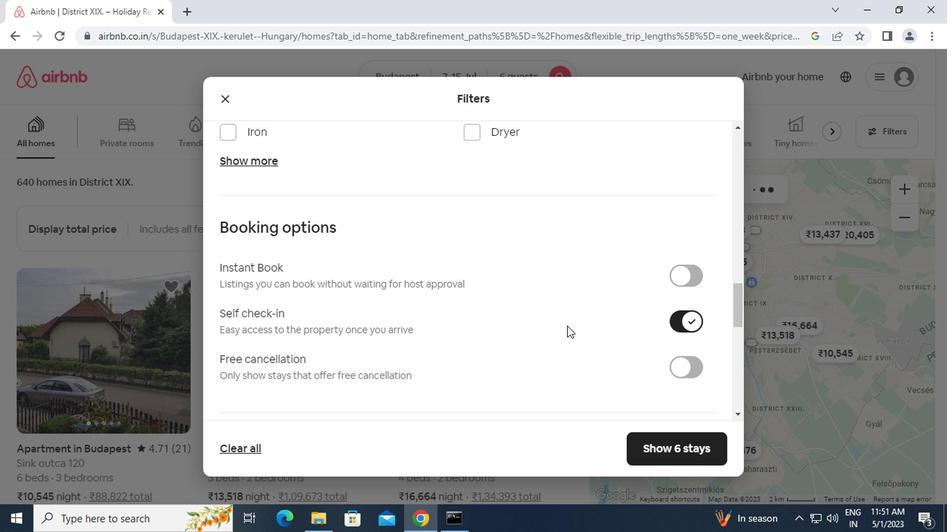 
Action: Mouse scrolled (500, 328) with delta (0, 0)
Screenshot: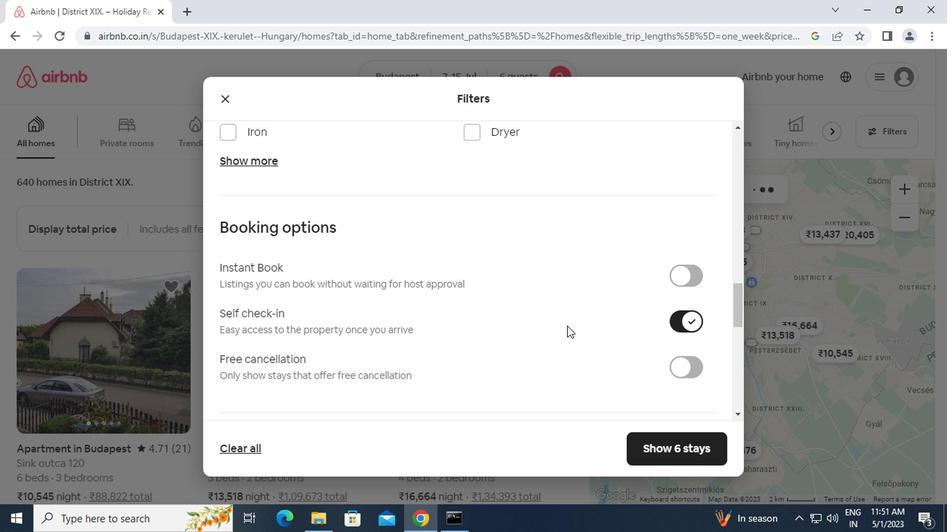 
Action: Mouse scrolled (500, 328) with delta (0, 0)
Screenshot: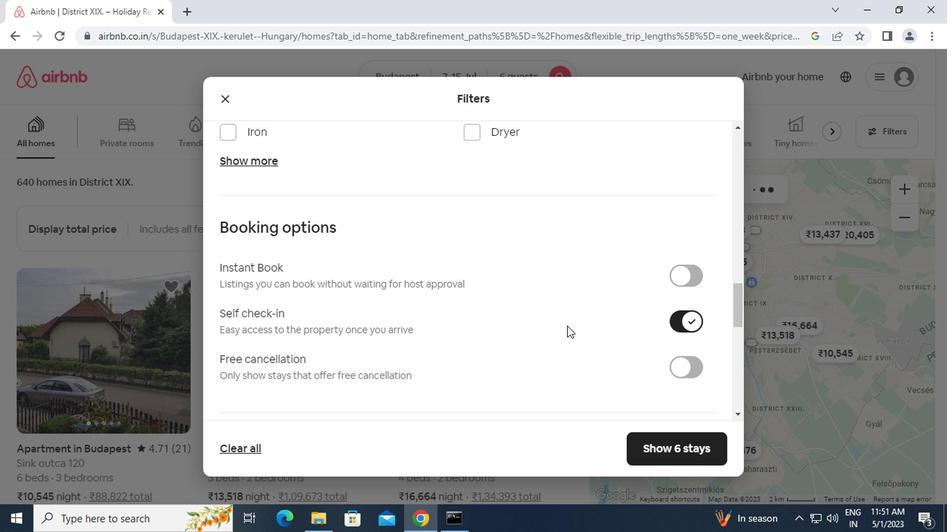 
Action: Mouse moved to (400, 313)
Screenshot: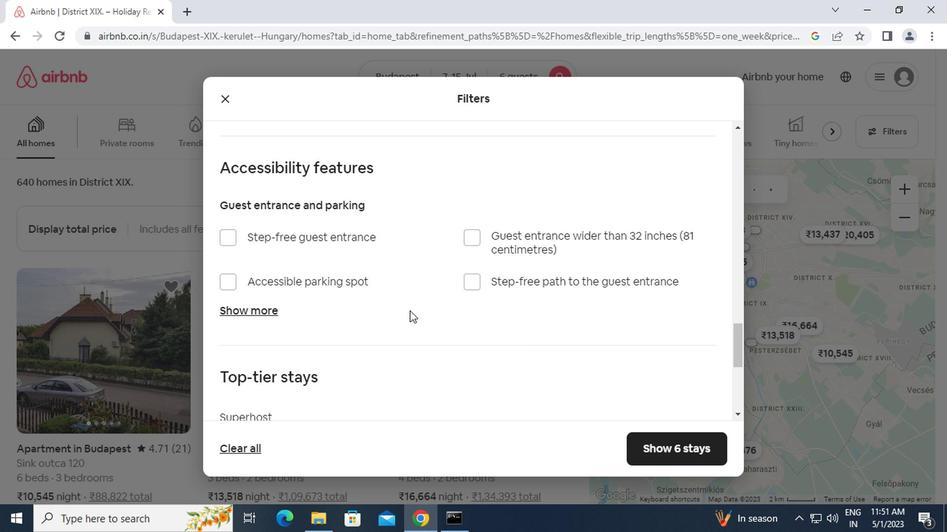 
Action: Mouse scrolled (400, 313) with delta (0, 0)
Screenshot: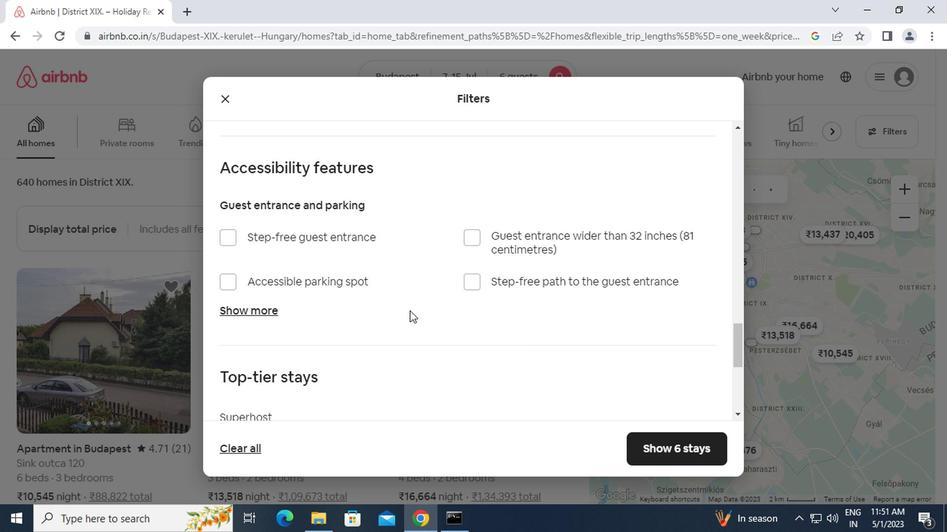 
Action: Mouse scrolled (400, 313) with delta (0, 0)
Screenshot: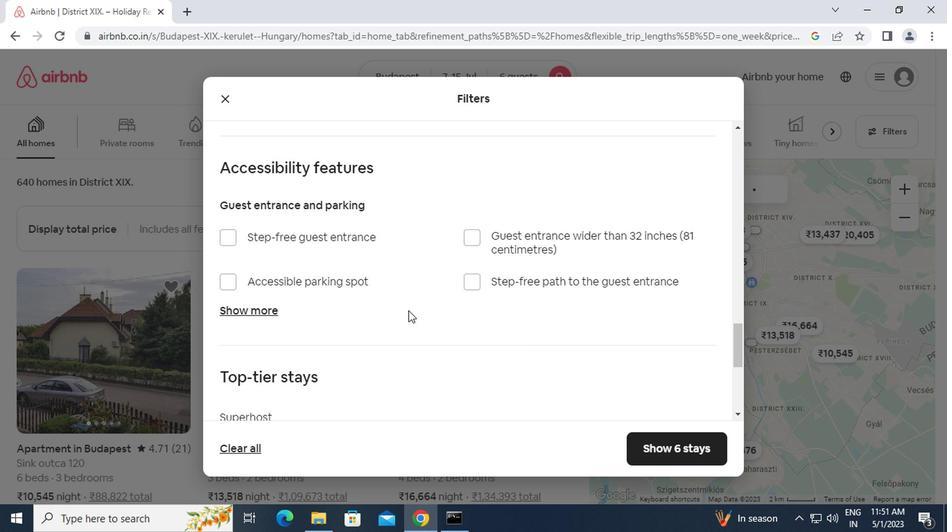 
Action: Mouse scrolled (400, 313) with delta (0, 0)
Screenshot: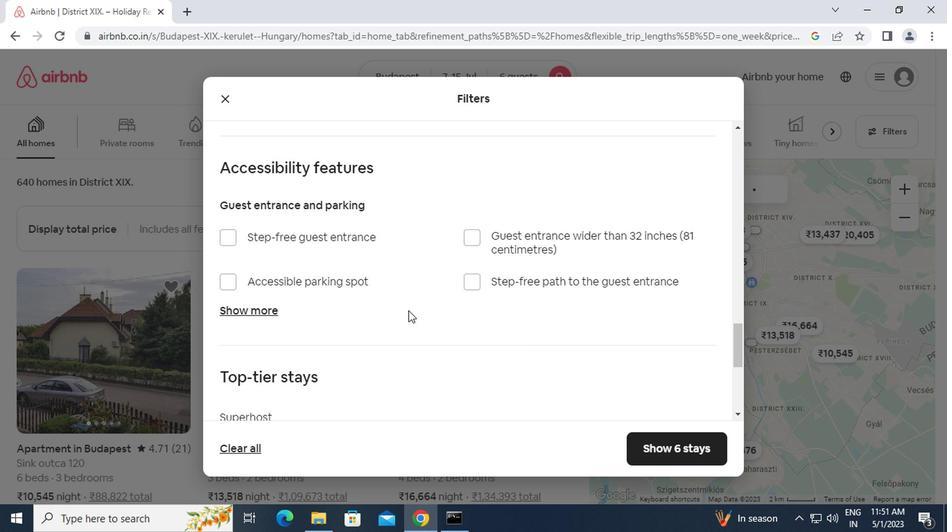 
Action: Mouse moved to (399, 313)
Screenshot: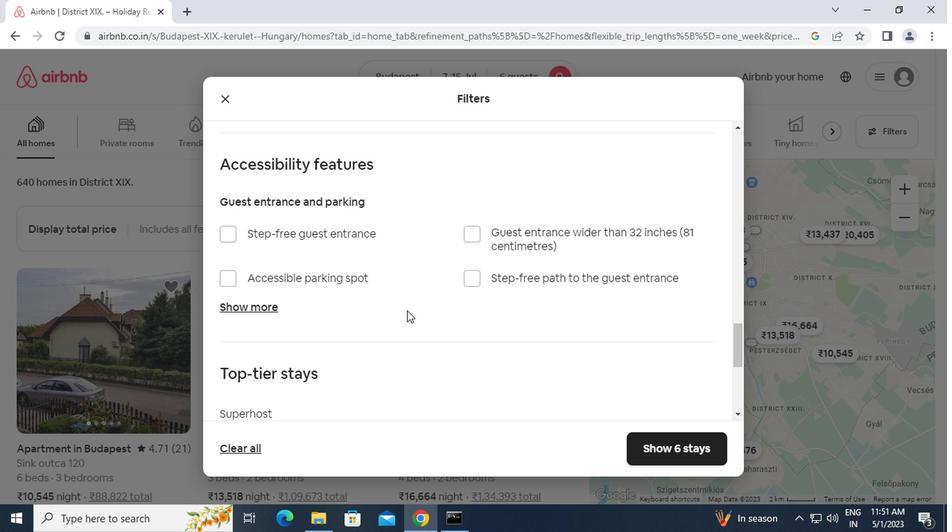 
Action: Mouse scrolled (399, 313) with delta (0, 0)
Screenshot: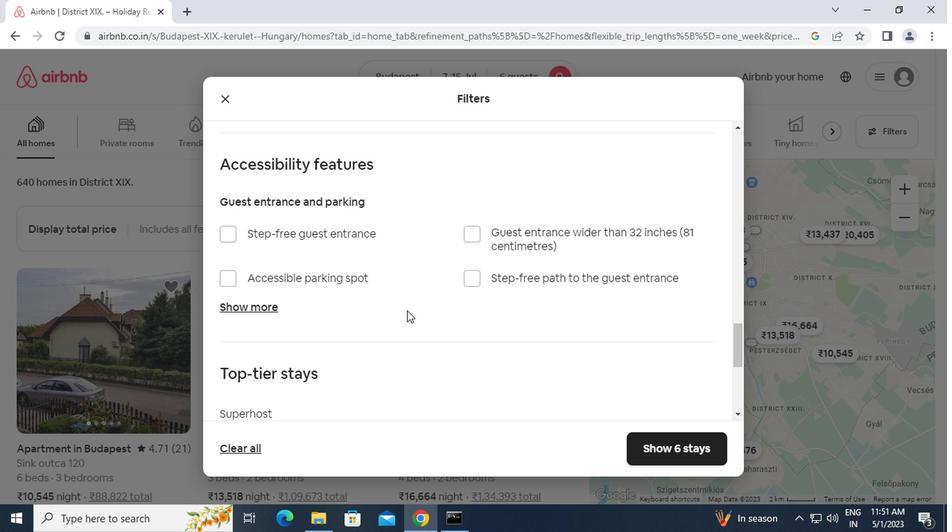 
Action: Mouse moved to (281, 332)
Screenshot: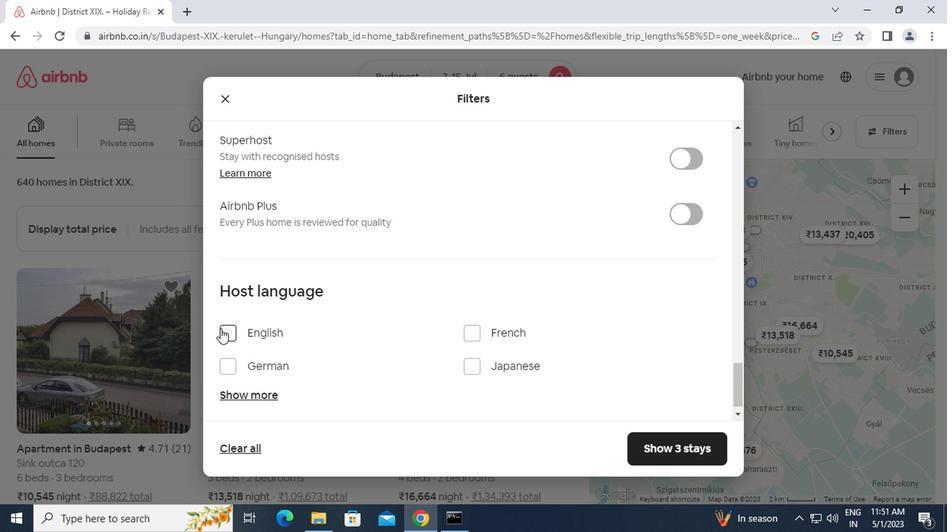 
Action: Mouse pressed left at (281, 332)
Screenshot: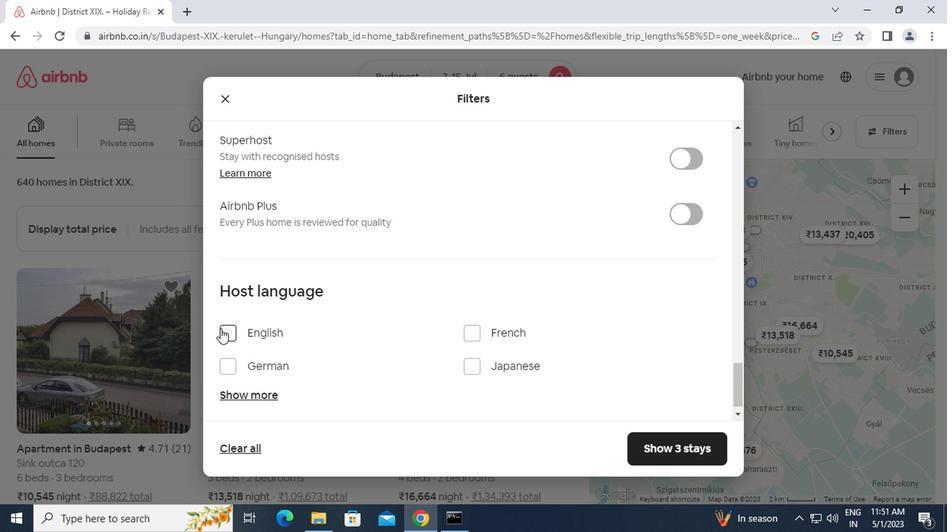 
Action: Mouse moved to (576, 451)
Screenshot: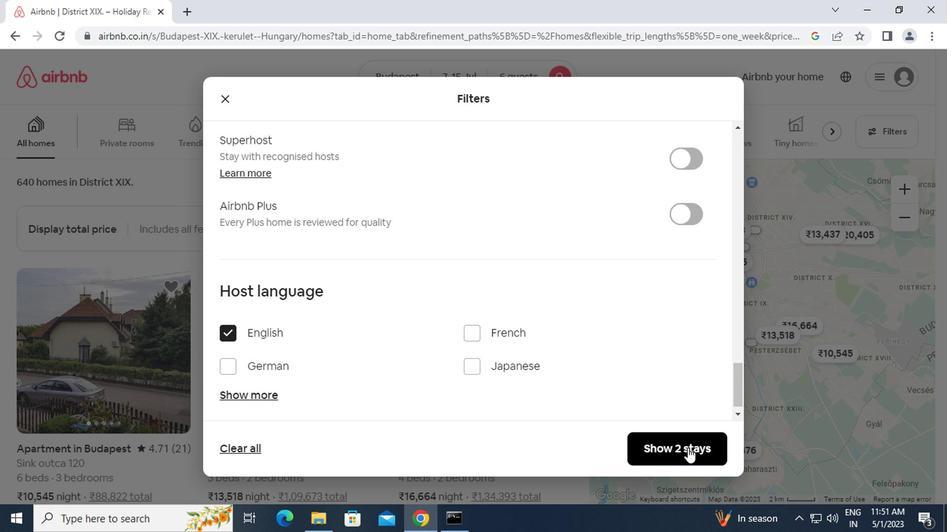 
Action: Mouse pressed left at (576, 451)
Screenshot: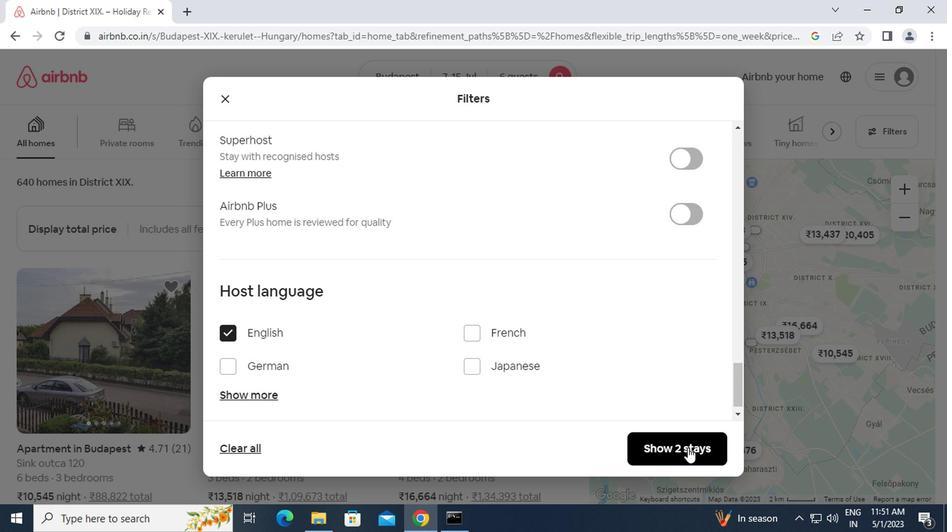 
Action: Mouse moved to (576, 449)
Screenshot: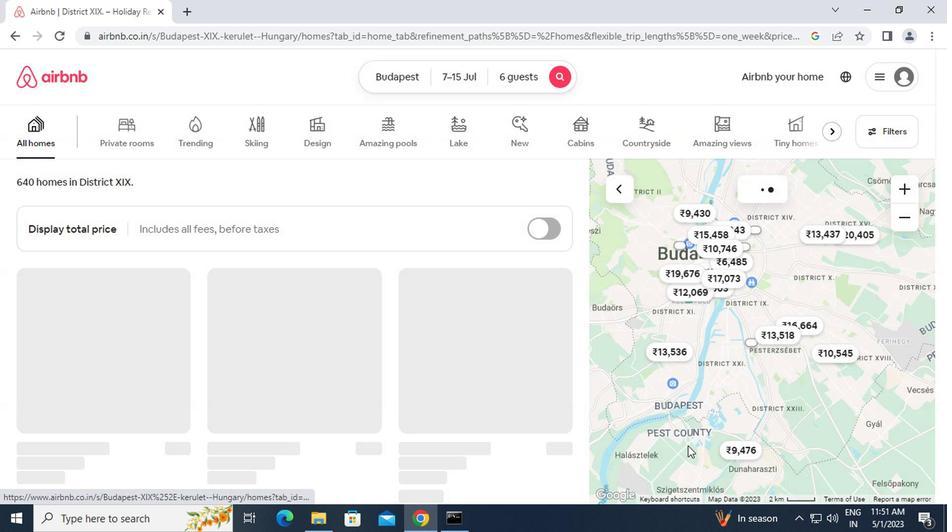 
